 Task: Find connections with filter location Jingmen with filter topic #trainer with filter profile language French with filter current company 360 Market Updates with filter school North Maharashtra University, Jalgaon with filter industry Utilities with filter service category Marketing with filter keywords title Video Editor
Action: Mouse moved to (495, 68)
Screenshot: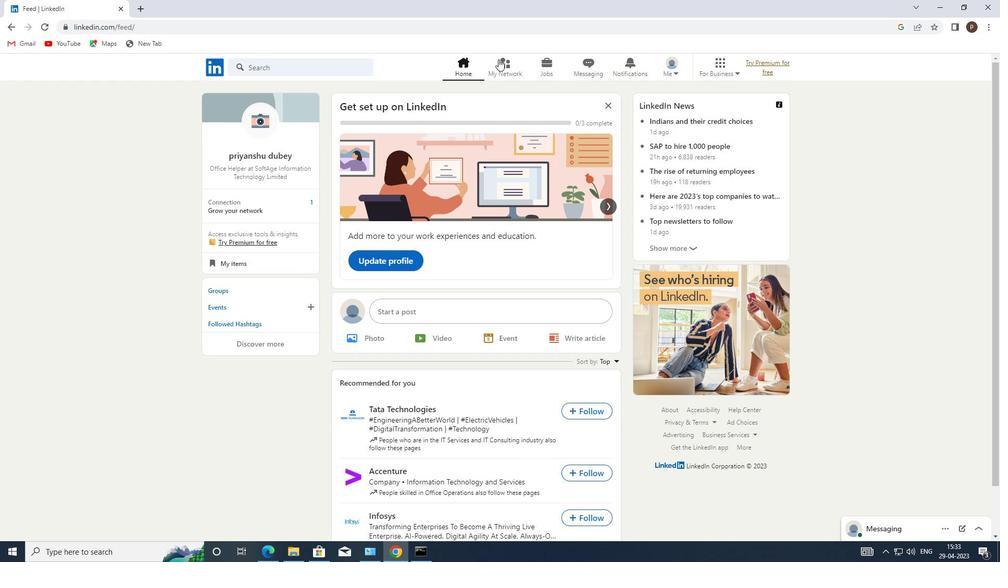 
Action: Mouse pressed left at (495, 68)
Screenshot: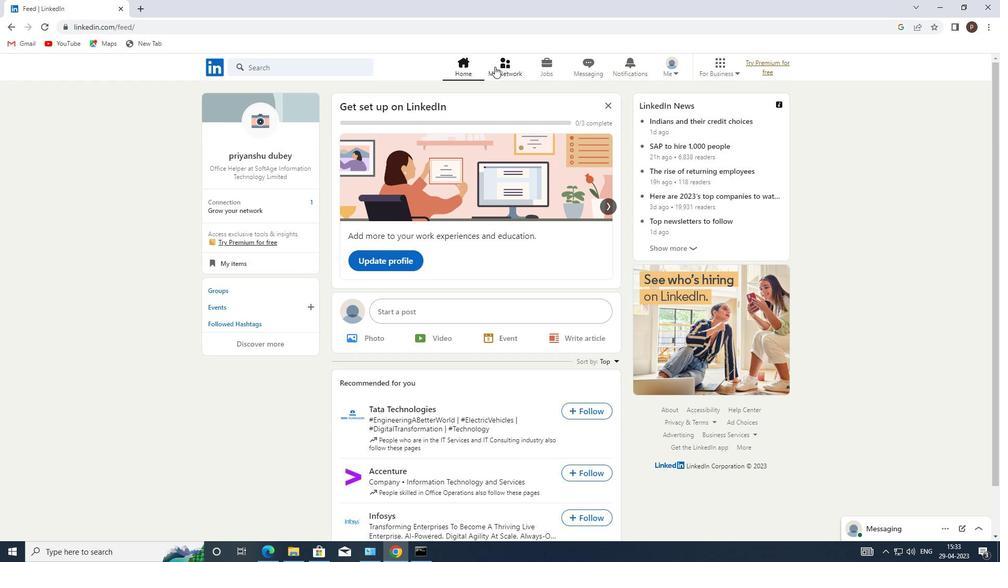 
Action: Mouse moved to (301, 125)
Screenshot: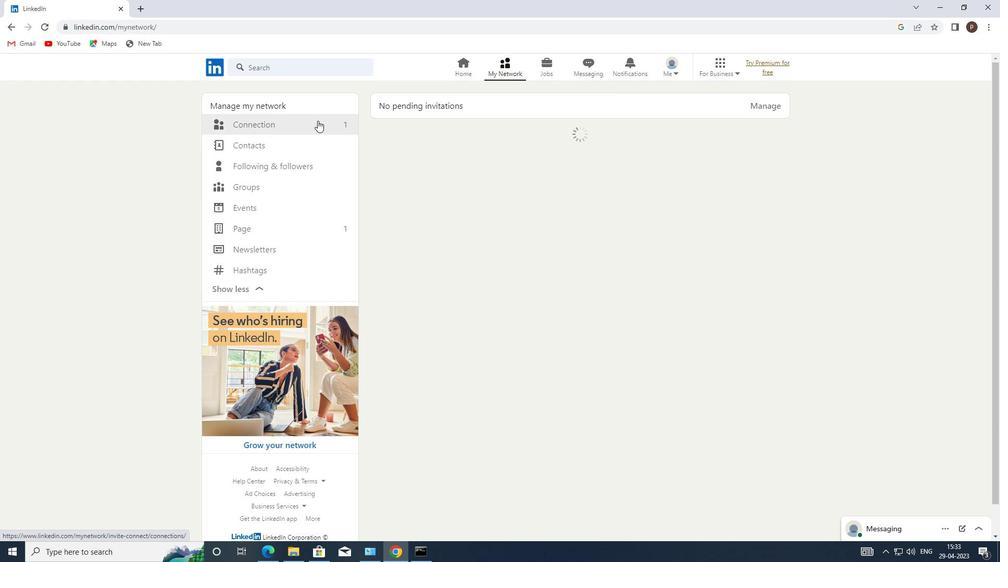 
Action: Mouse pressed left at (301, 125)
Screenshot: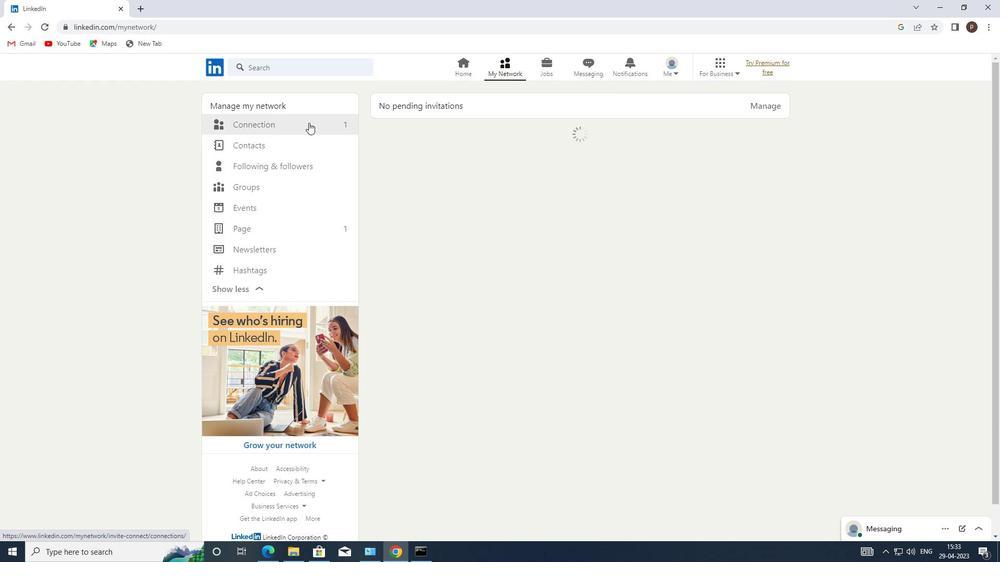 
Action: Mouse moved to (569, 126)
Screenshot: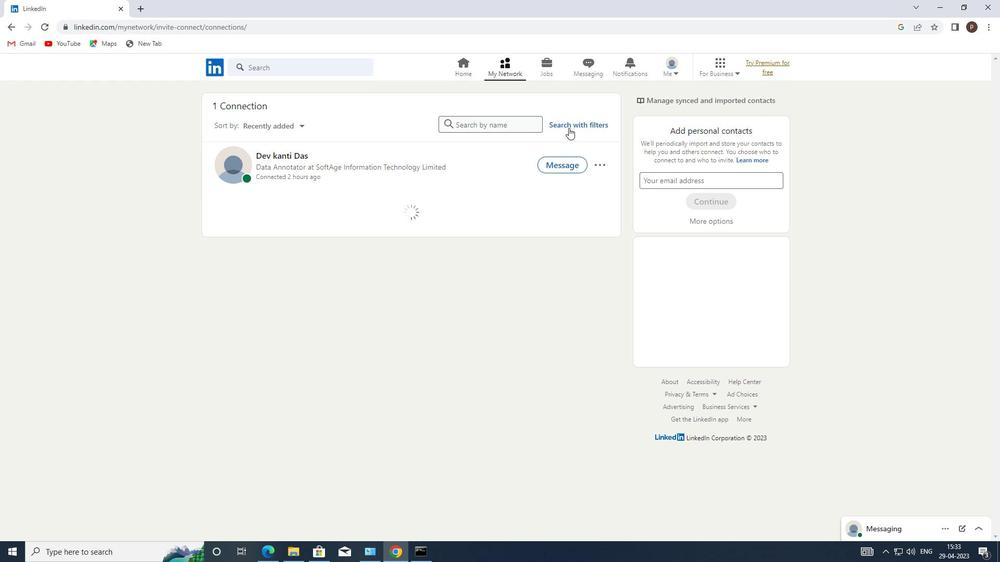 
Action: Mouse pressed left at (569, 126)
Screenshot: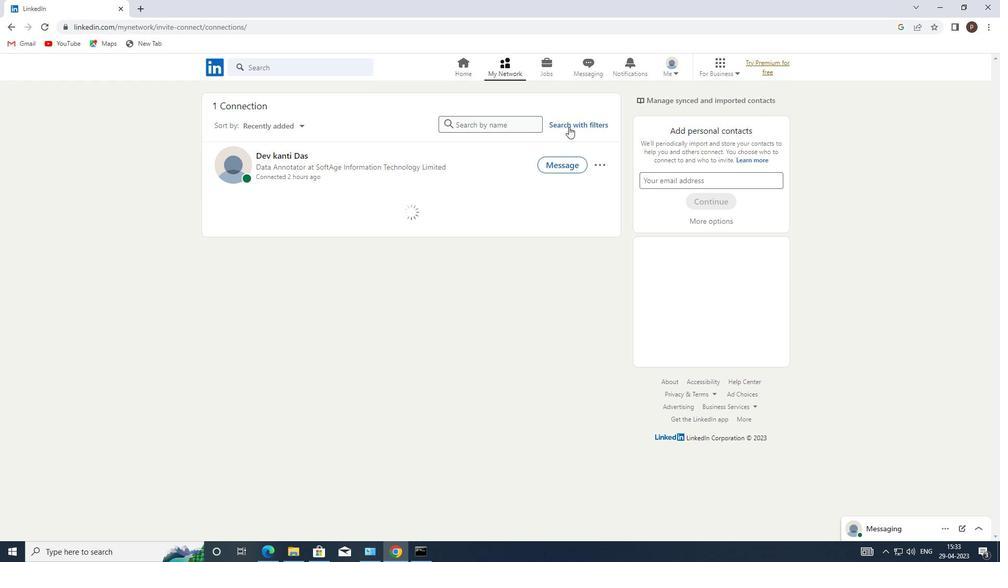 
Action: Mouse moved to (537, 97)
Screenshot: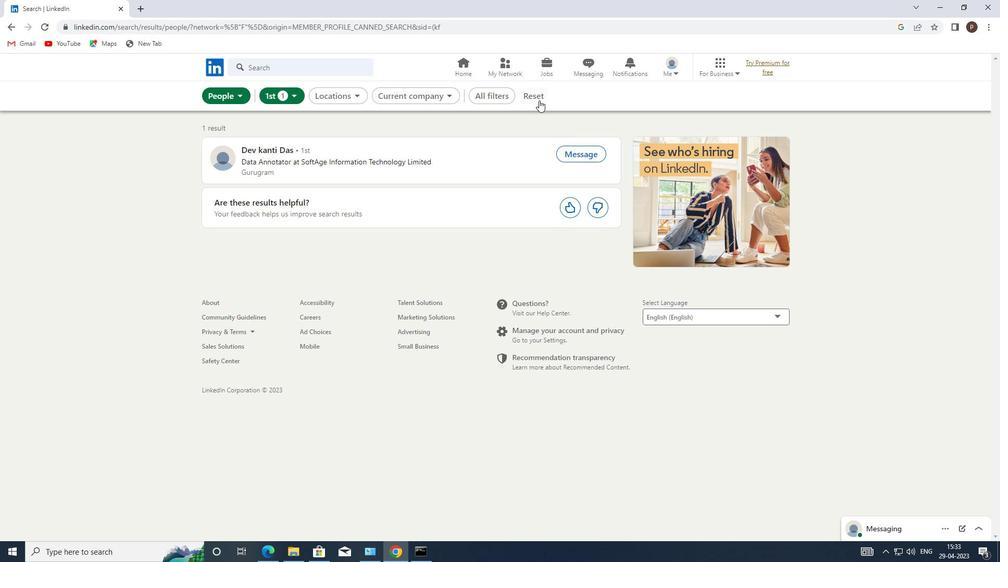 
Action: Mouse pressed left at (537, 97)
Screenshot: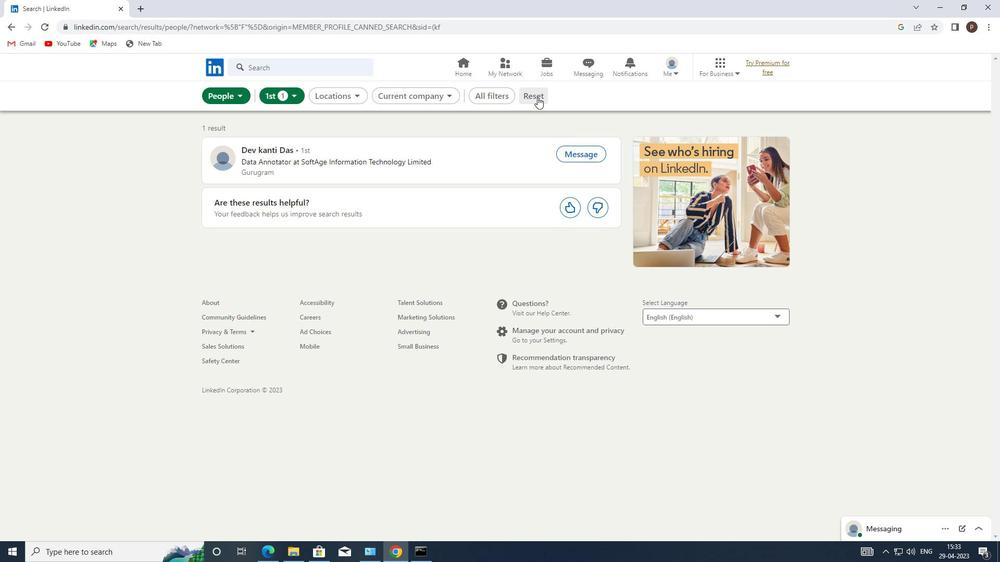 
Action: Mouse moved to (528, 95)
Screenshot: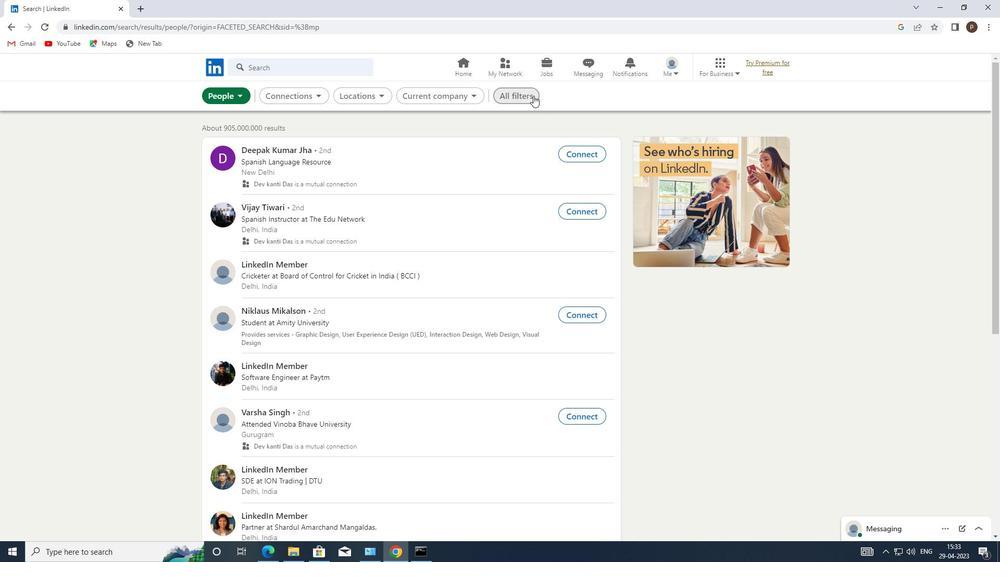 
Action: Mouse pressed left at (528, 95)
Screenshot: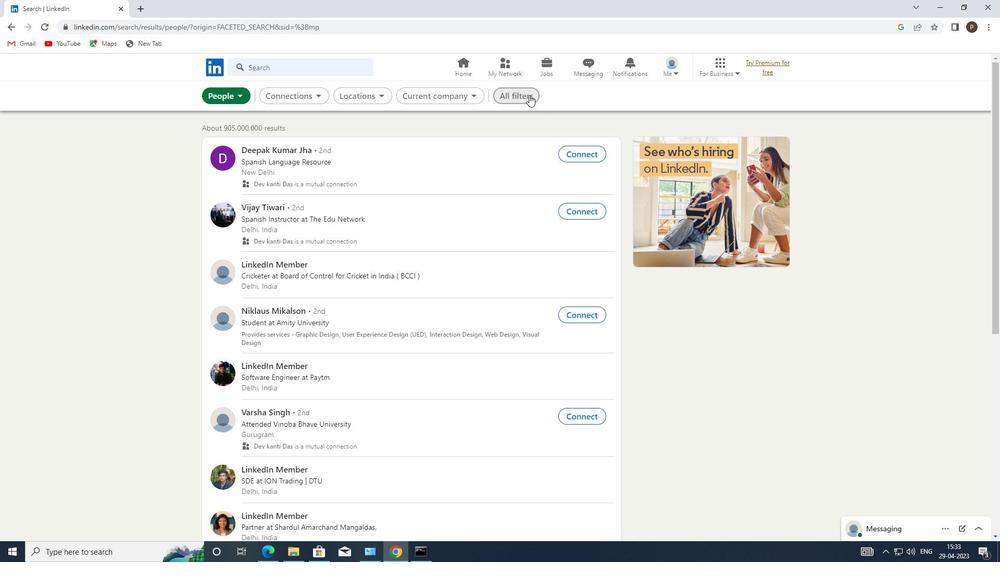 
Action: Mouse moved to (800, 306)
Screenshot: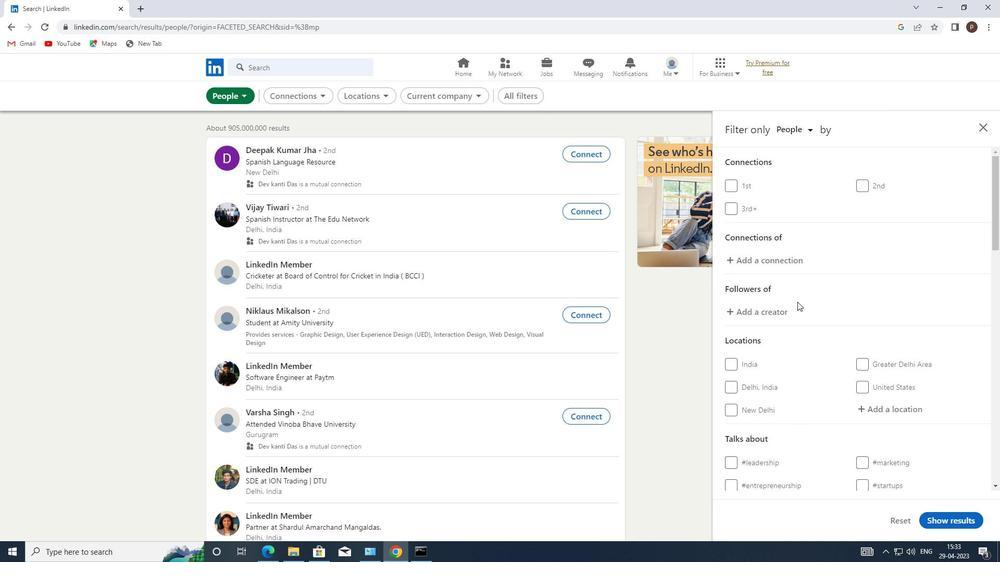 
Action: Mouse scrolled (800, 305) with delta (0, 0)
Screenshot: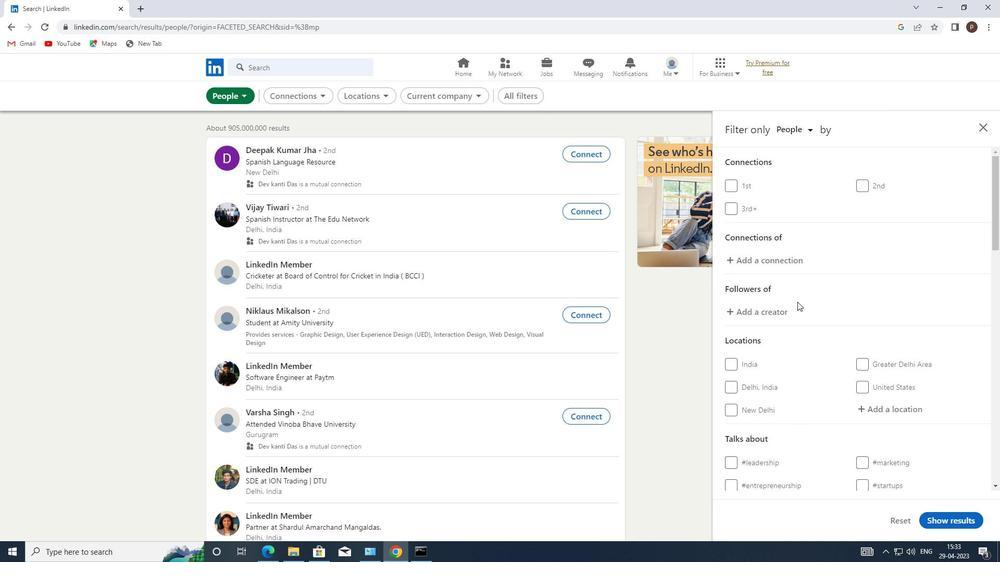 
Action: Mouse scrolled (800, 305) with delta (0, 0)
Screenshot: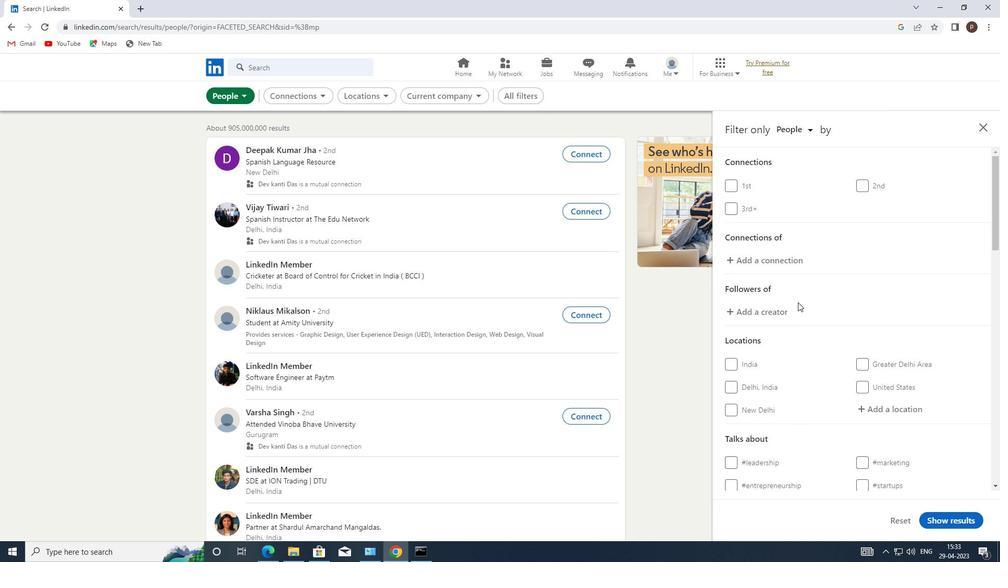 
Action: Mouse moved to (877, 305)
Screenshot: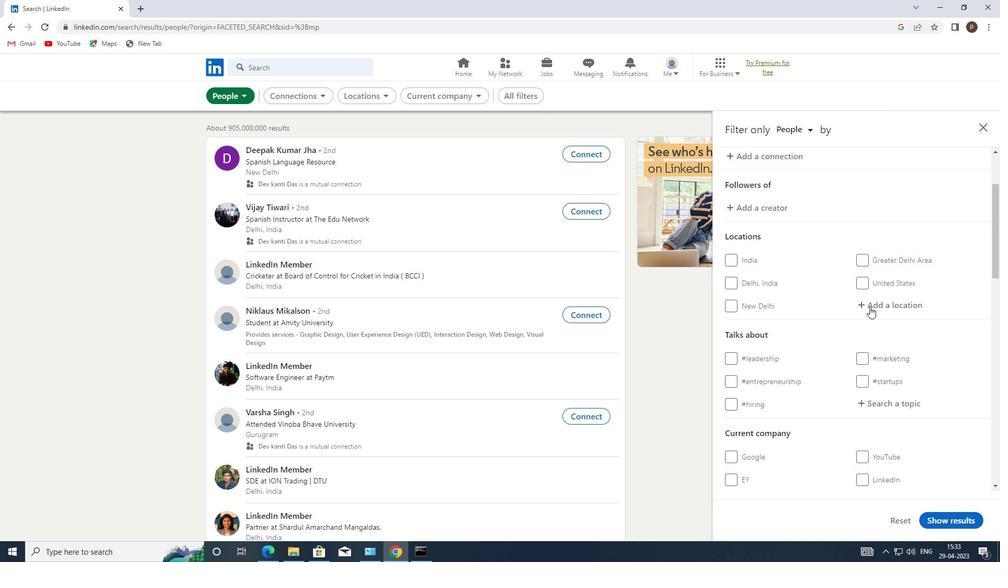 
Action: Mouse pressed left at (877, 305)
Screenshot: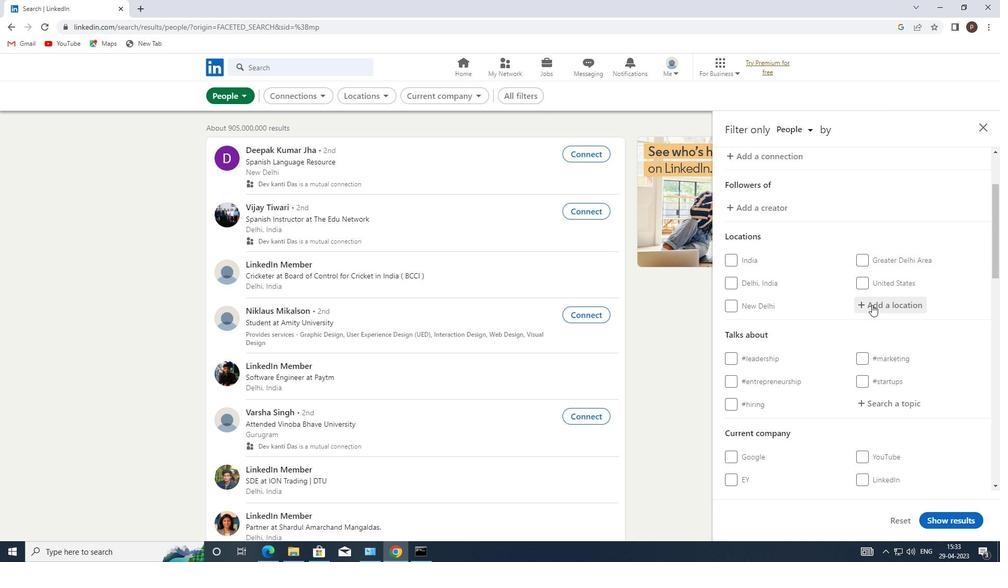 
Action: Key pressed j<Key.caps_lock>ingmen
Screenshot: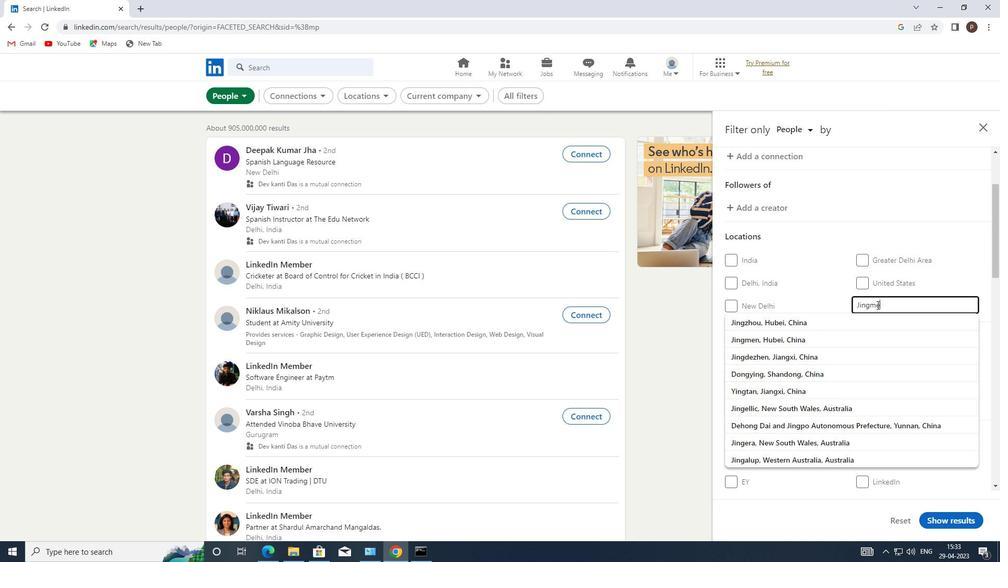 
Action: Mouse moved to (797, 322)
Screenshot: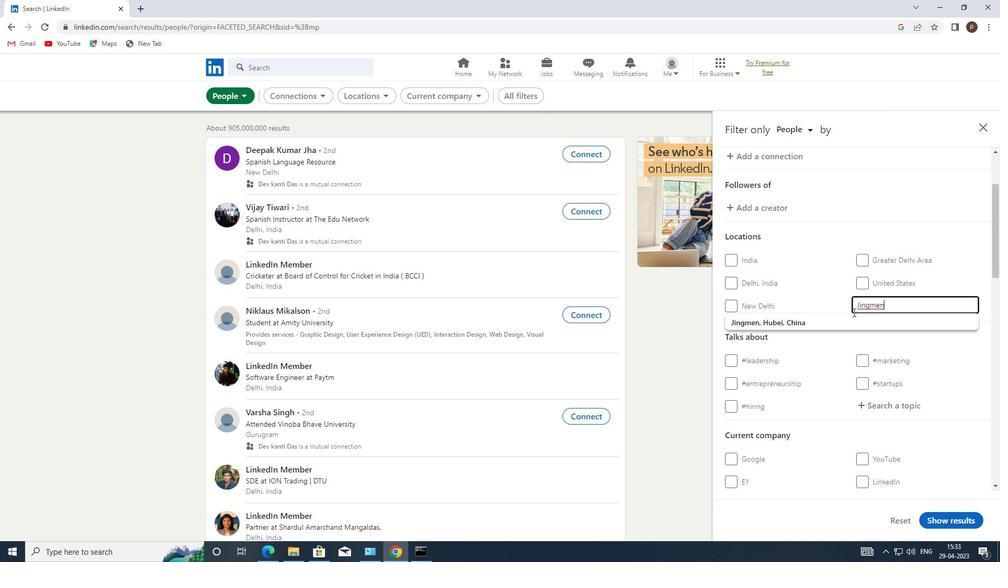 
Action: Mouse pressed left at (797, 322)
Screenshot: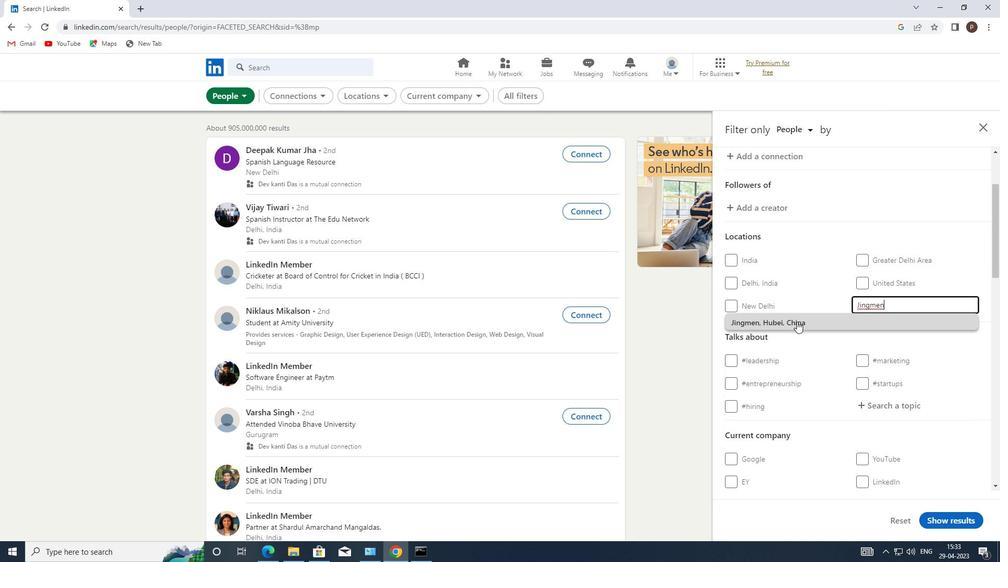 
Action: Mouse moved to (875, 396)
Screenshot: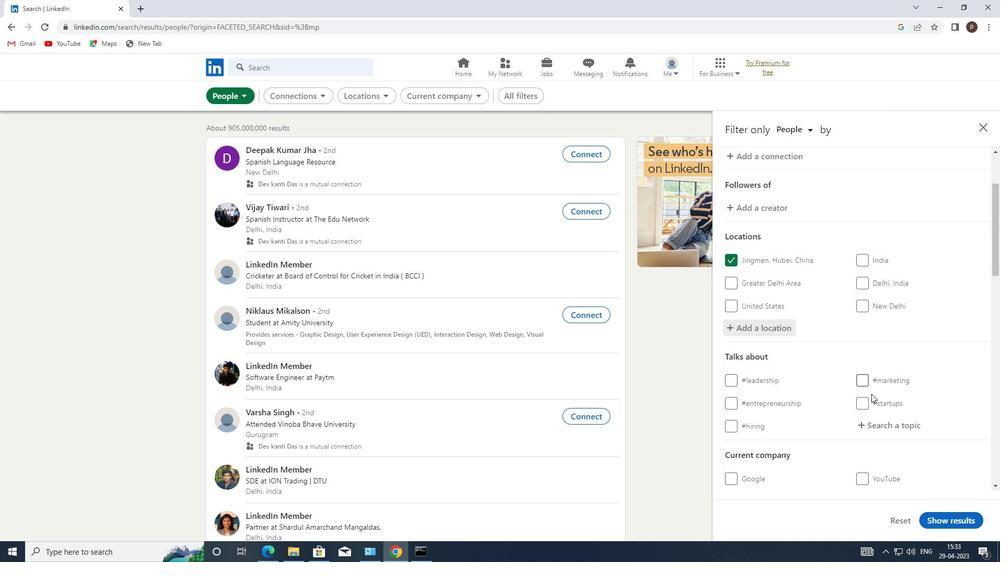 
Action: Mouse scrolled (875, 396) with delta (0, 0)
Screenshot: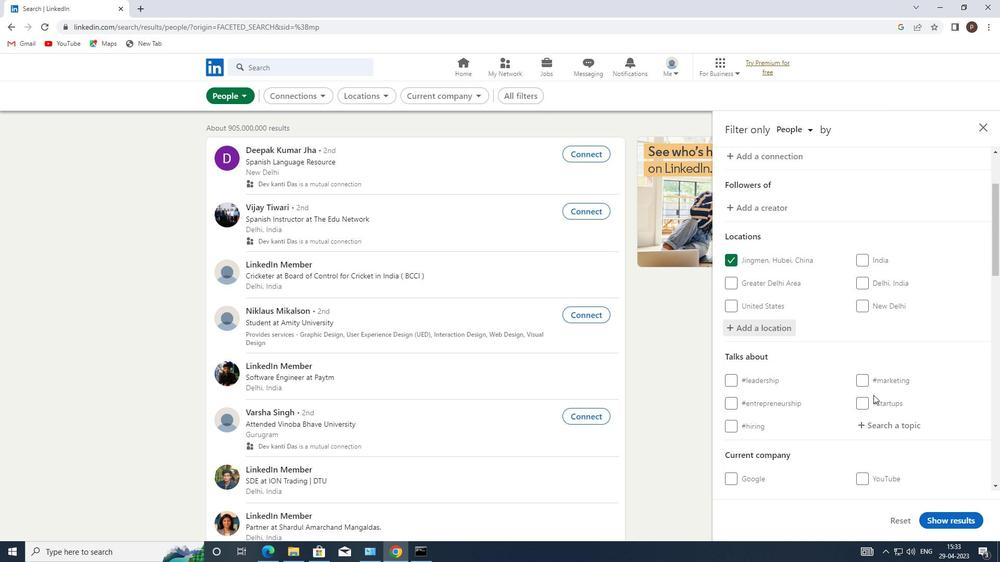 
Action: Mouse moved to (869, 377)
Screenshot: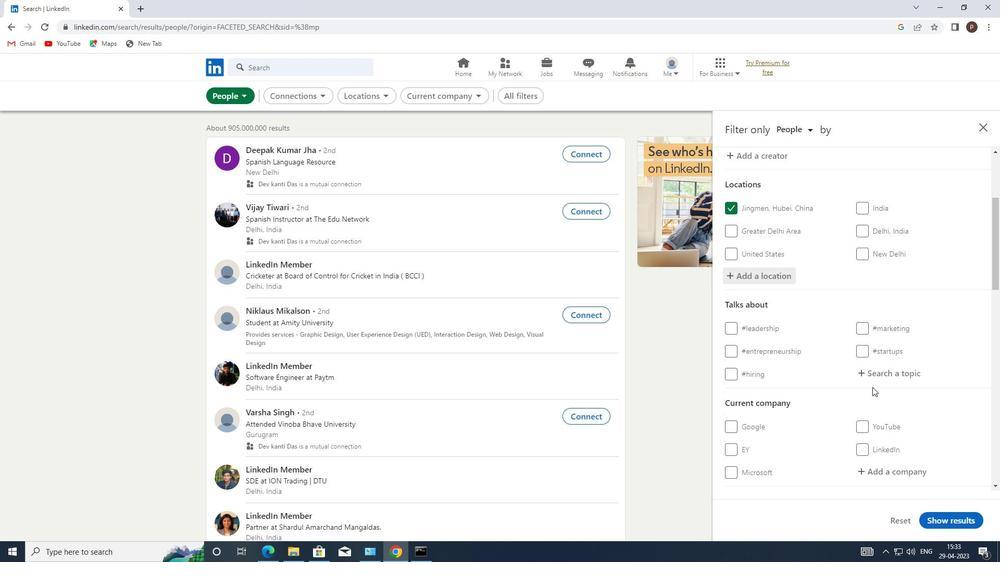 
Action: Mouse pressed left at (869, 377)
Screenshot: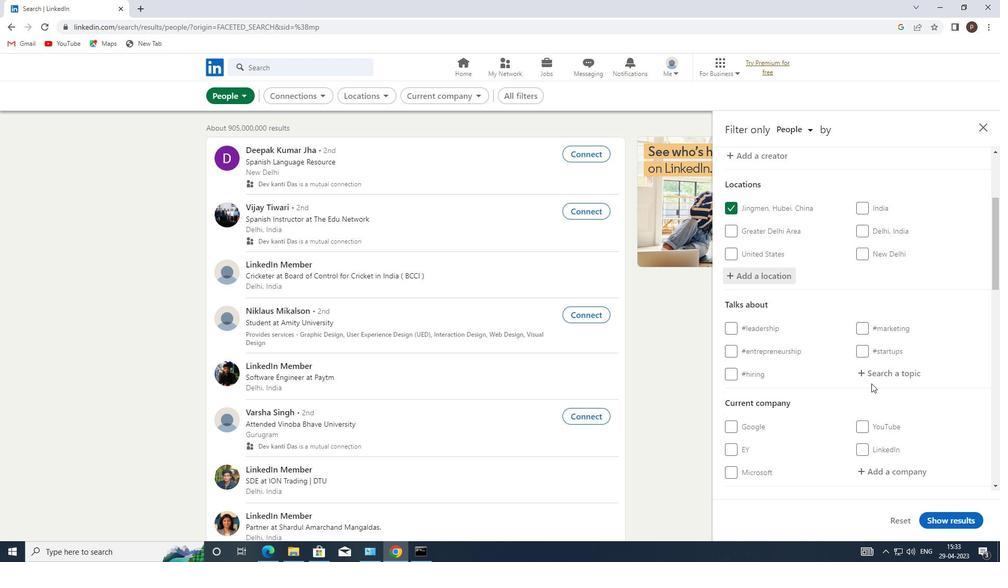 
Action: Key pressed <Key.shift>#TRAINER<Key.space>
Screenshot: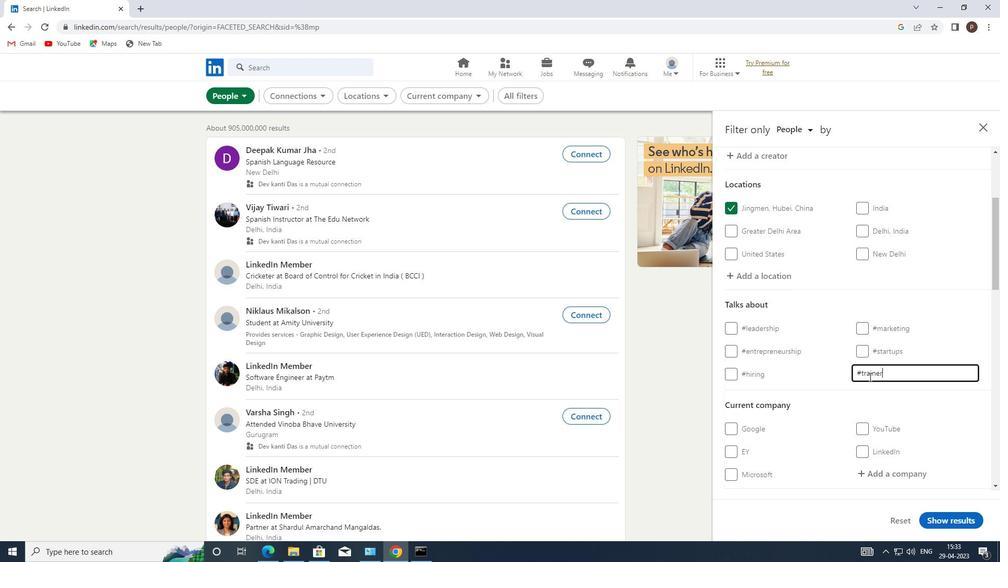 
Action: Mouse moved to (832, 389)
Screenshot: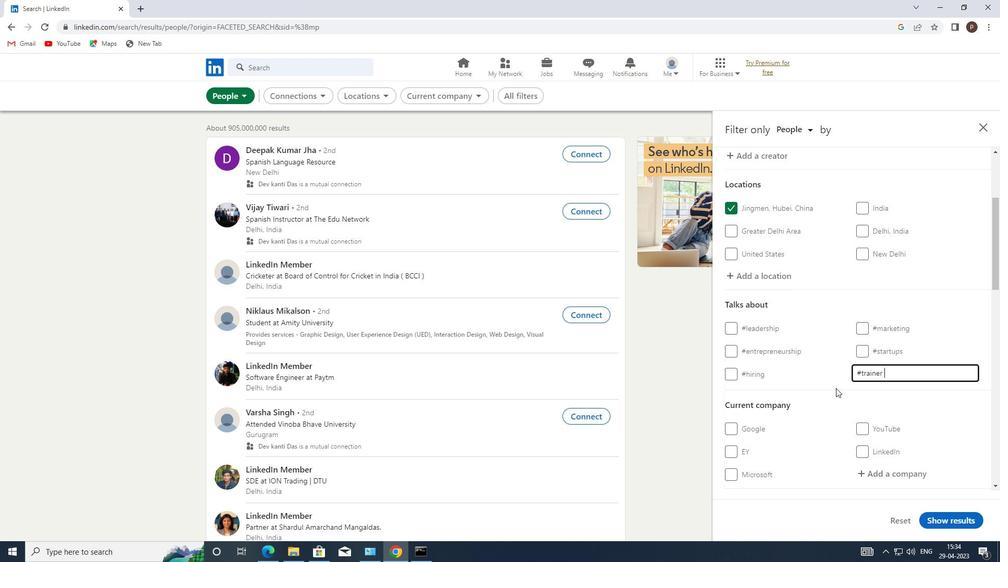 
Action: Mouse scrolled (832, 388) with delta (0, 0)
Screenshot: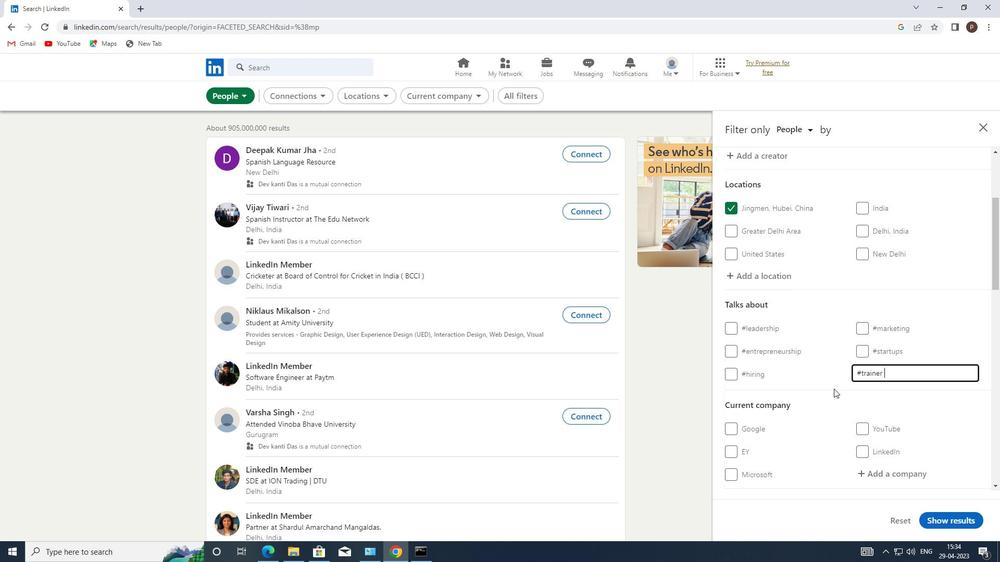 
Action: Mouse scrolled (832, 388) with delta (0, 0)
Screenshot: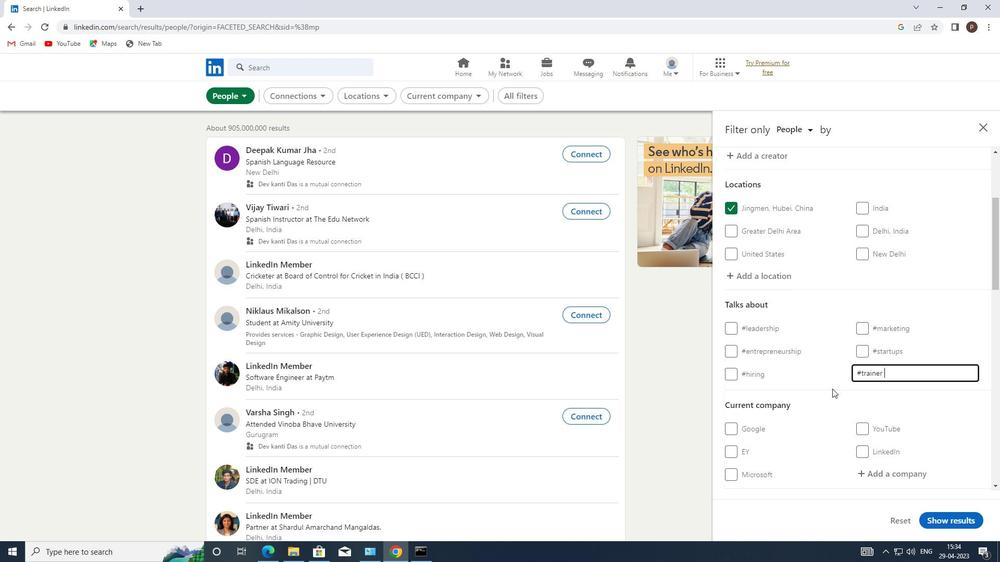 
Action: Mouse scrolled (832, 388) with delta (0, 0)
Screenshot: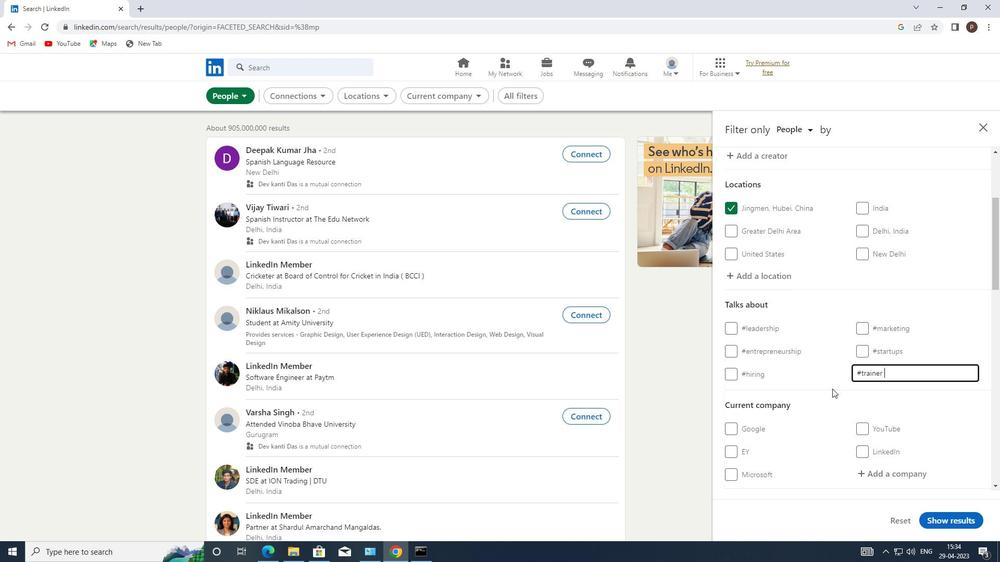 
Action: Mouse scrolled (832, 388) with delta (0, 0)
Screenshot: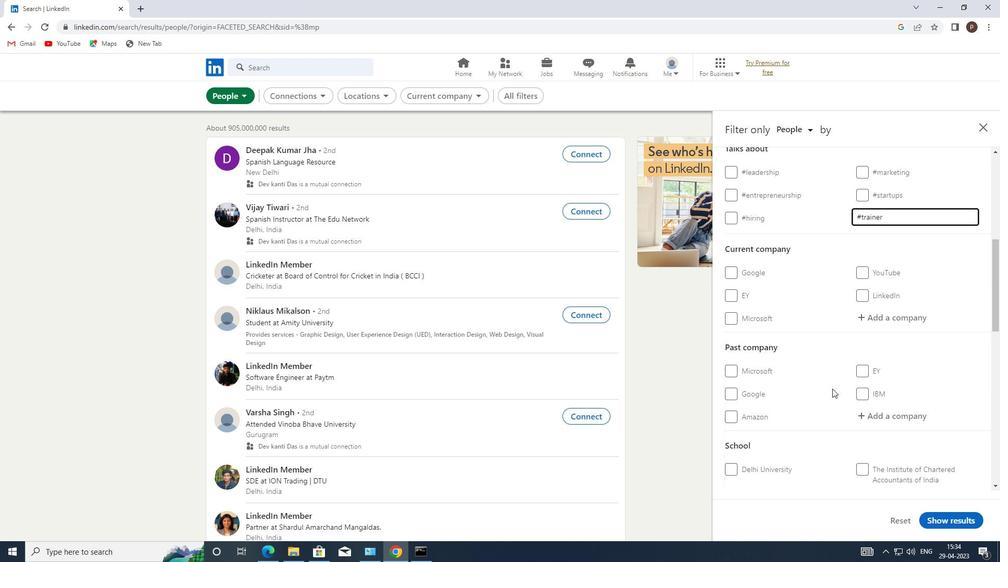 
Action: Mouse scrolled (832, 388) with delta (0, 0)
Screenshot: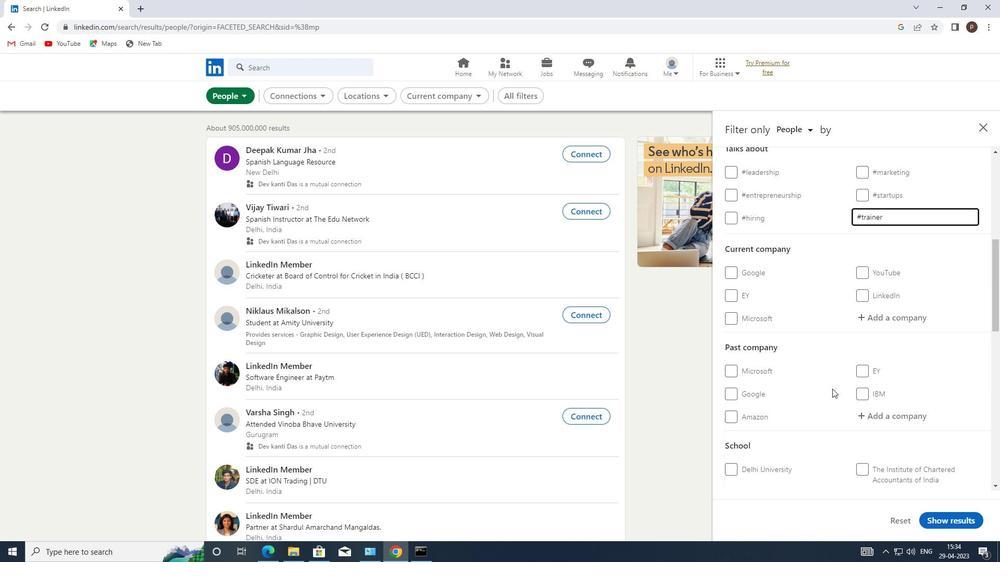 
Action: Mouse scrolled (832, 388) with delta (0, 0)
Screenshot: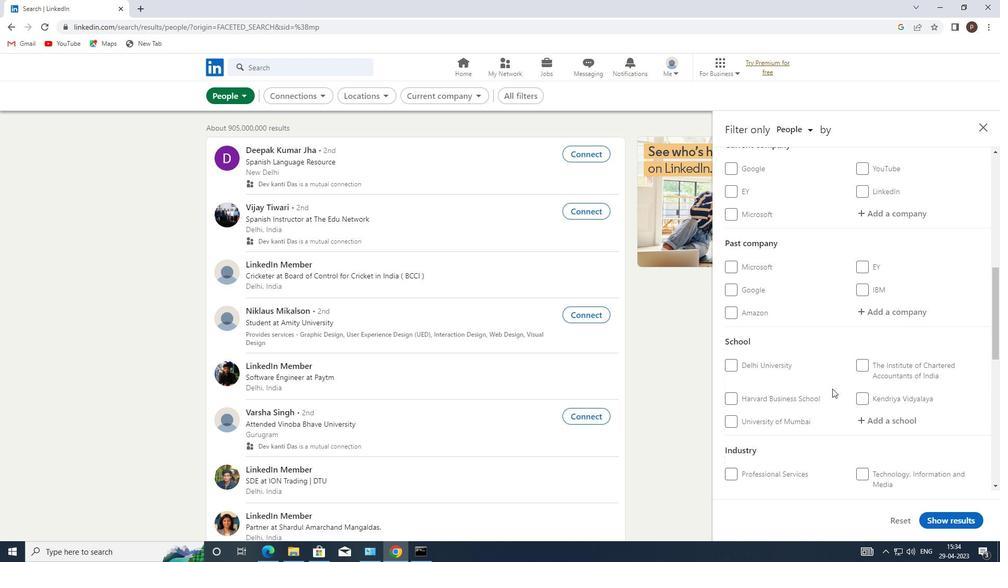 
Action: Mouse scrolled (832, 388) with delta (0, 0)
Screenshot: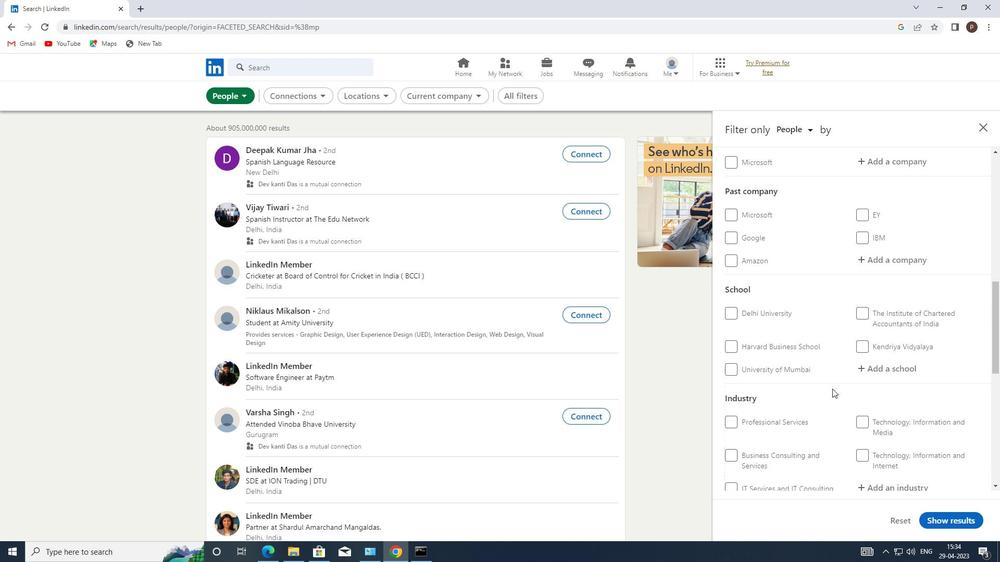 
Action: Mouse scrolled (832, 388) with delta (0, 0)
Screenshot: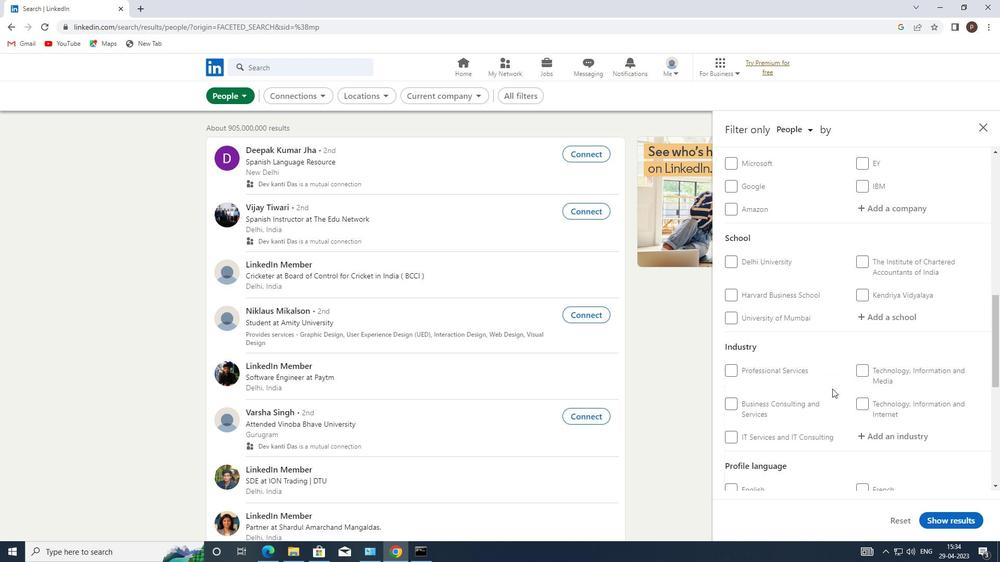 
Action: Mouse scrolled (832, 388) with delta (0, 0)
Screenshot: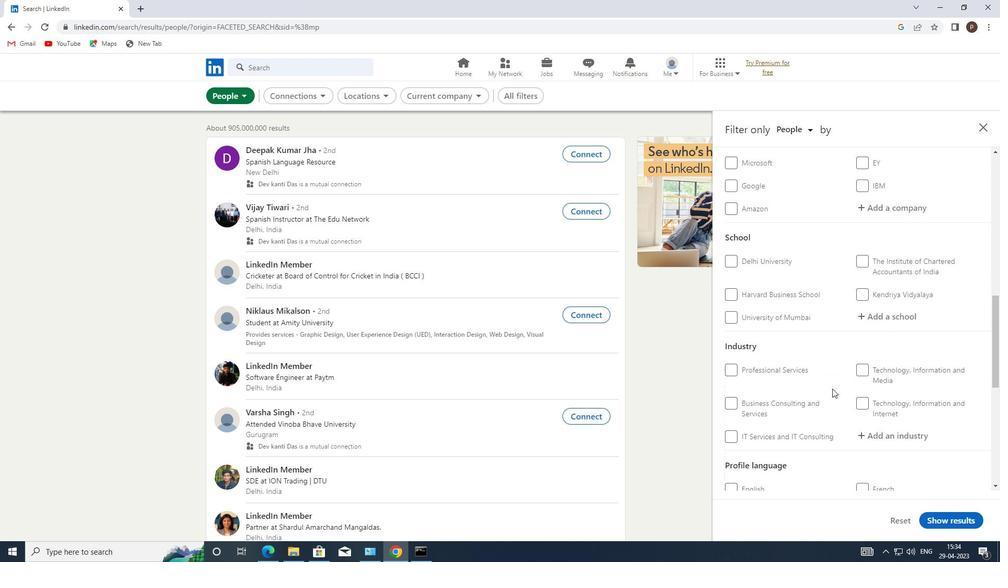 
Action: Mouse moved to (868, 383)
Screenshot: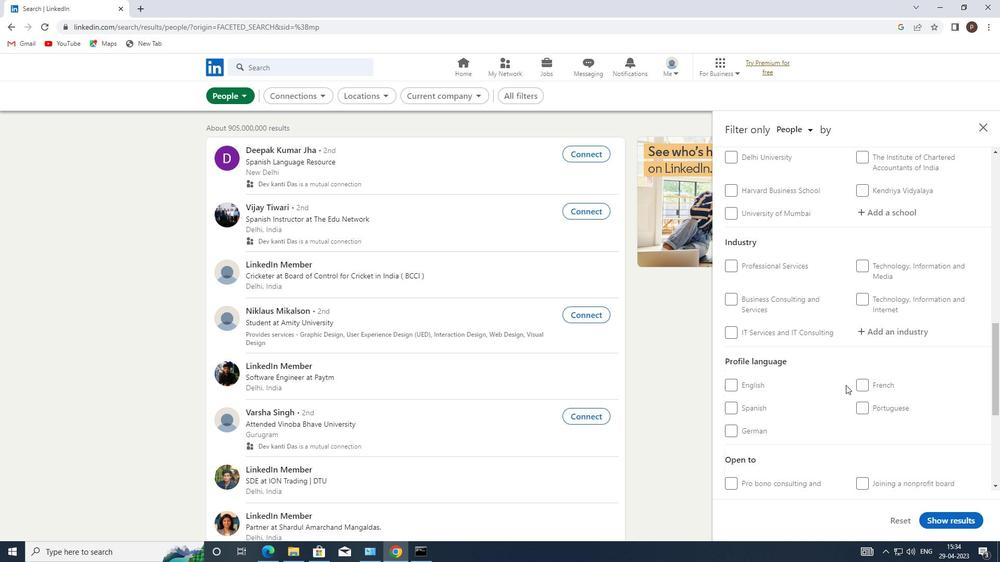 
Action: Mouse pressed left at (868, 383)
Screenshot: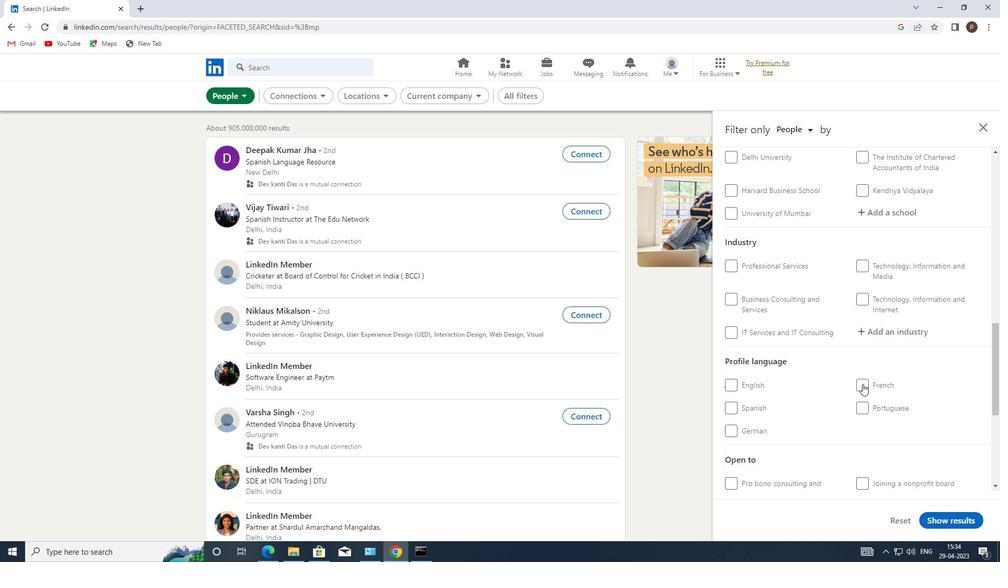 
Action: Mouse moved to (840, 354)
Screenshot: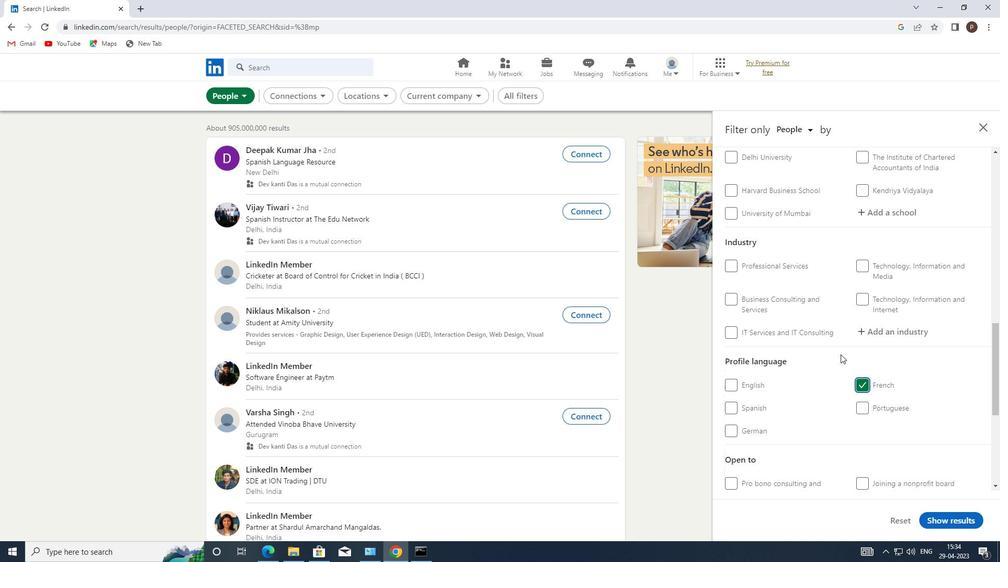 
Action: Mouse scrolled (840, 355) with delta (0, 0)
Screenshot: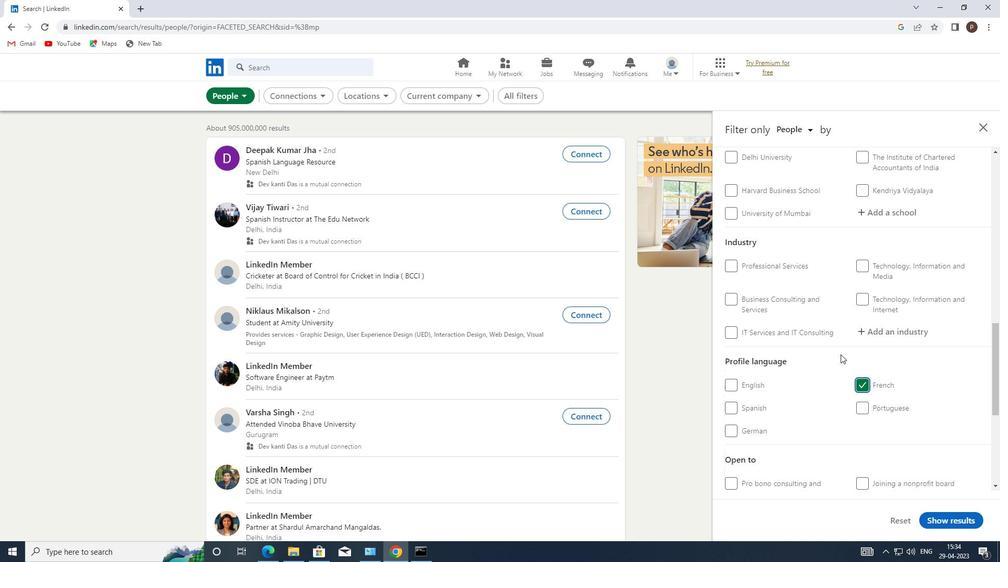 
Action: Mouse scrolled (840, 355) with delta (0, 0)
Screenshot: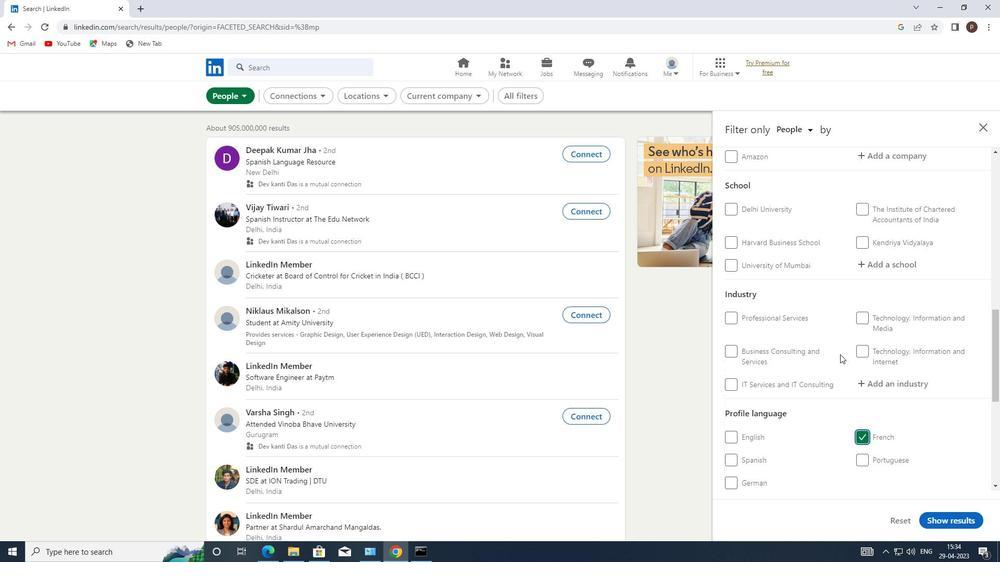
Action: Mouse scrolled (840, 355) with delta (0, 0)
Screenshot: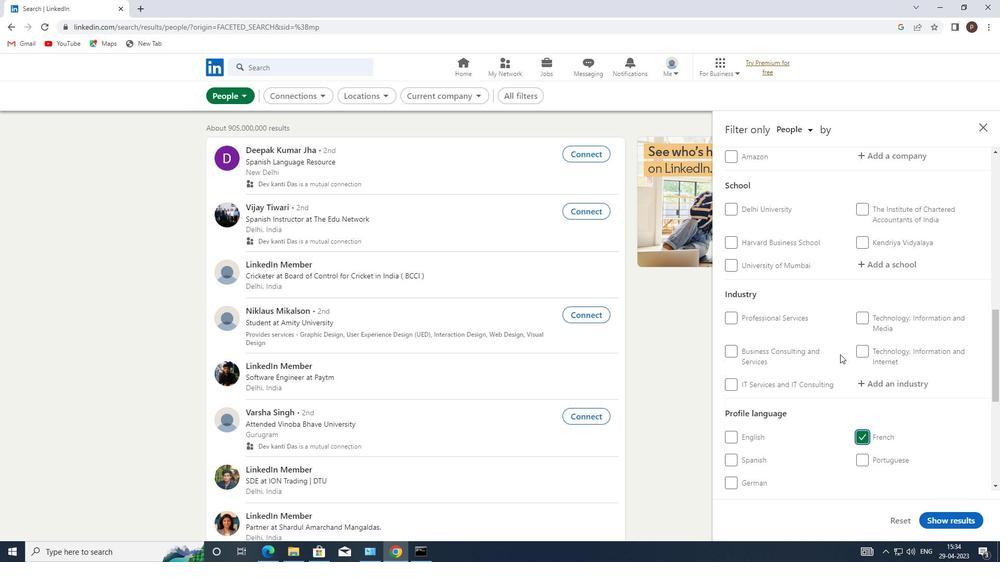 
Action: Mouse scrolled (840, 355) with delta (0, 0)
Screenshot: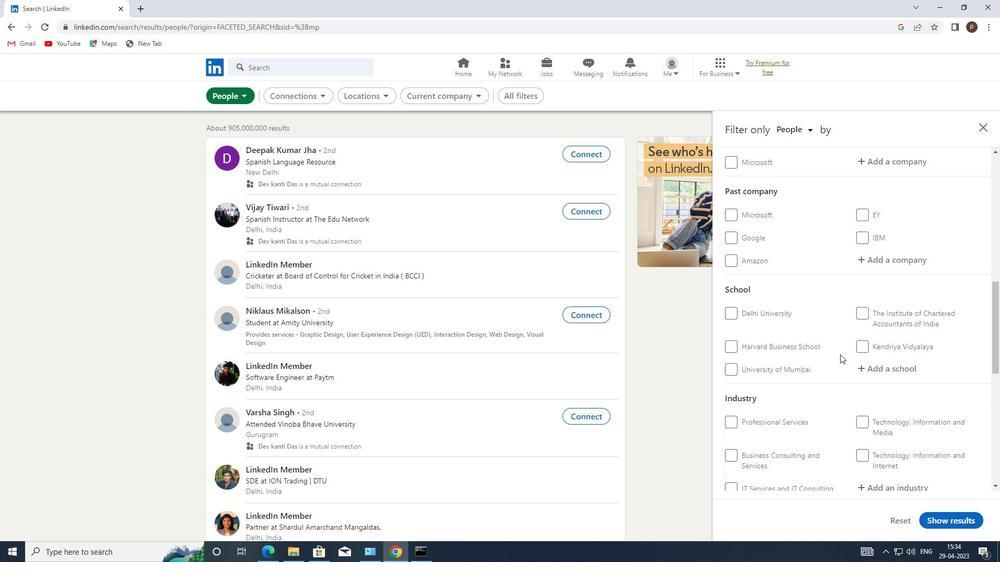 
Action: Mouse scrolled (840, 355) with delta (0, 0)
Screenshot: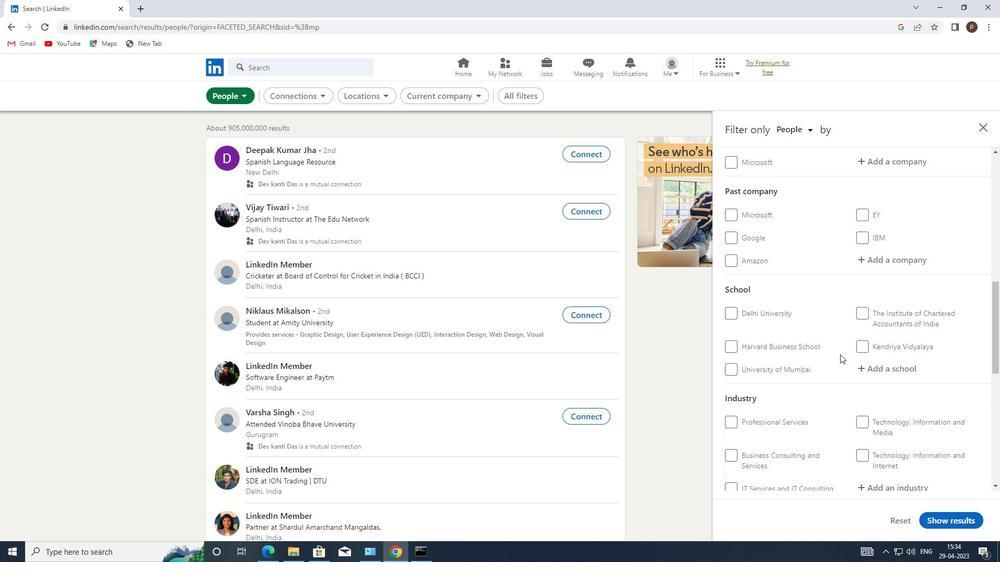 
Action: Mouse moved to (881, 269)
Screenshot: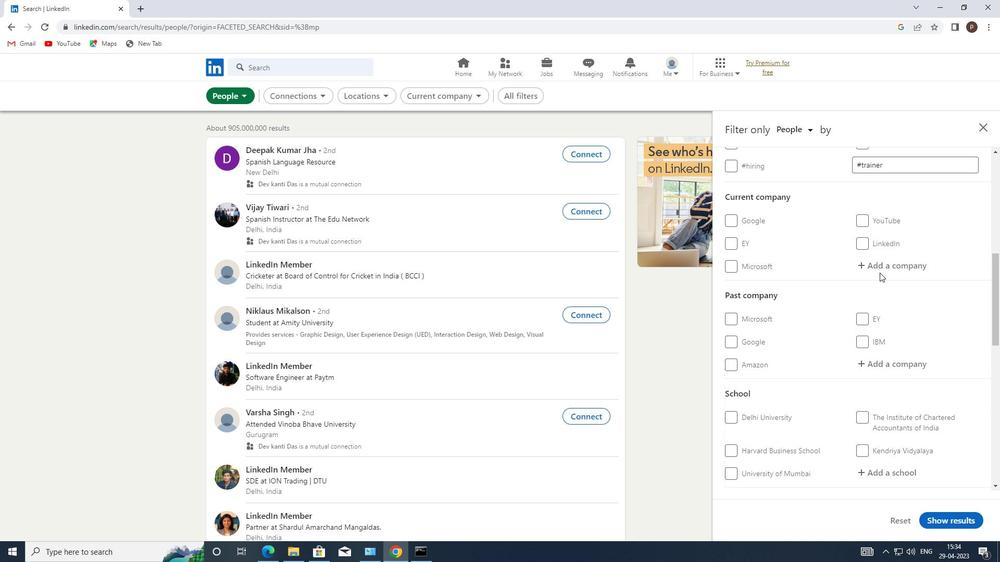 
Action: Mouse pressed left at (881, 269)
Screenshot: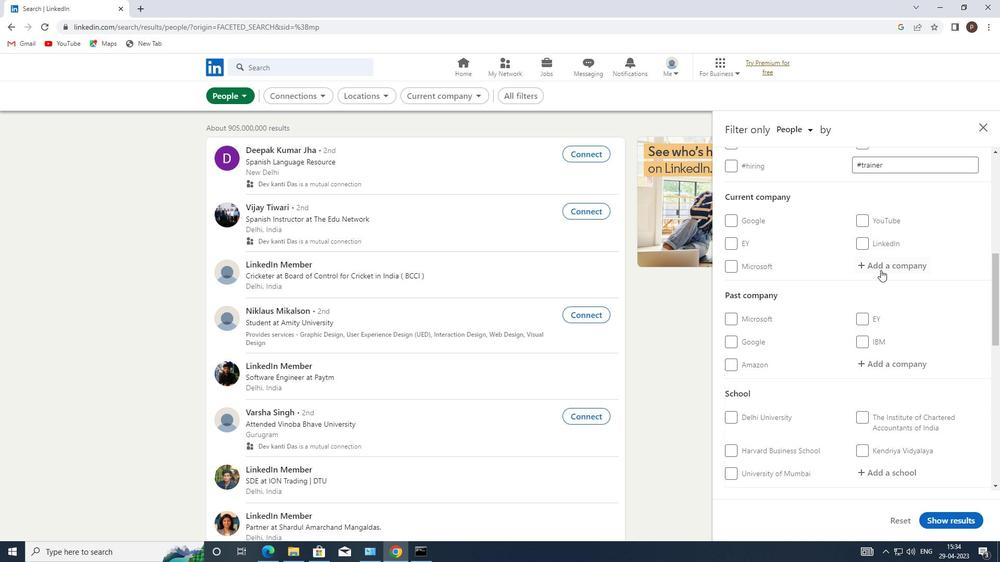 
Action: Key pressed 360<Key.space>M<Key.caps_lock><Key.caps_lock>ARKET<Key.space>UPDATES
Screenshot: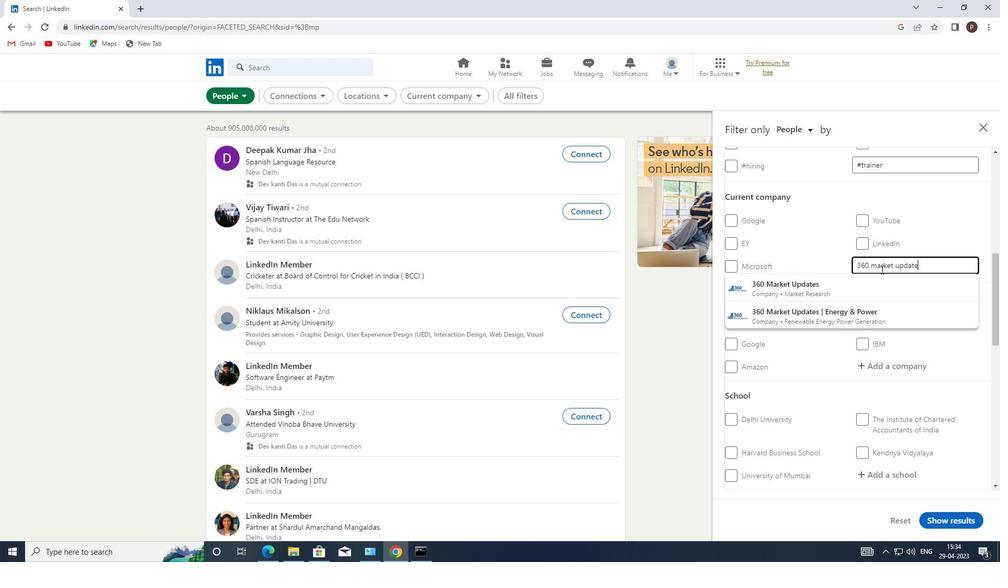 
Action: Mouse moved to (855, 290)
Screenshot: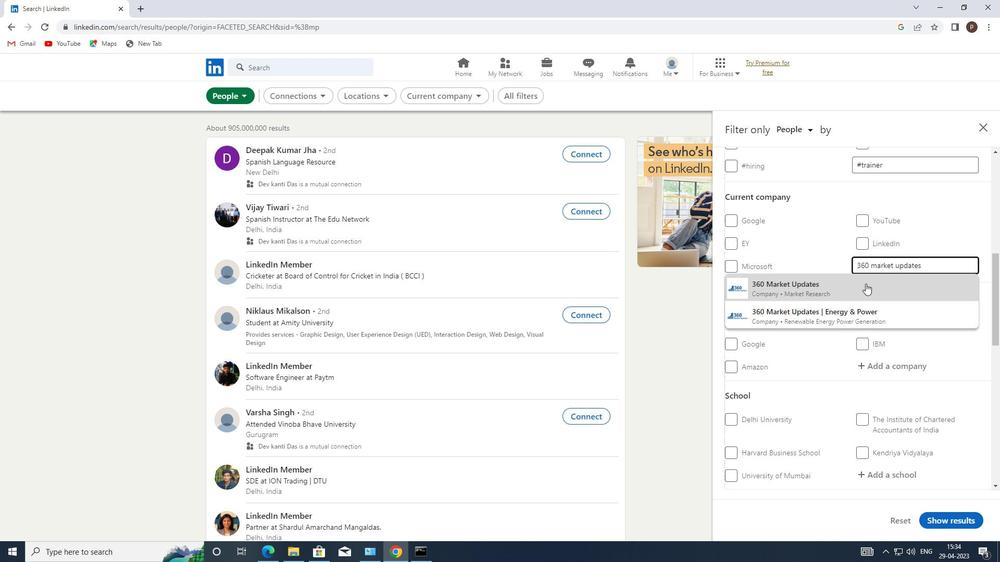 
Action: Mouse pressed left at (855, 290)
Screenshot: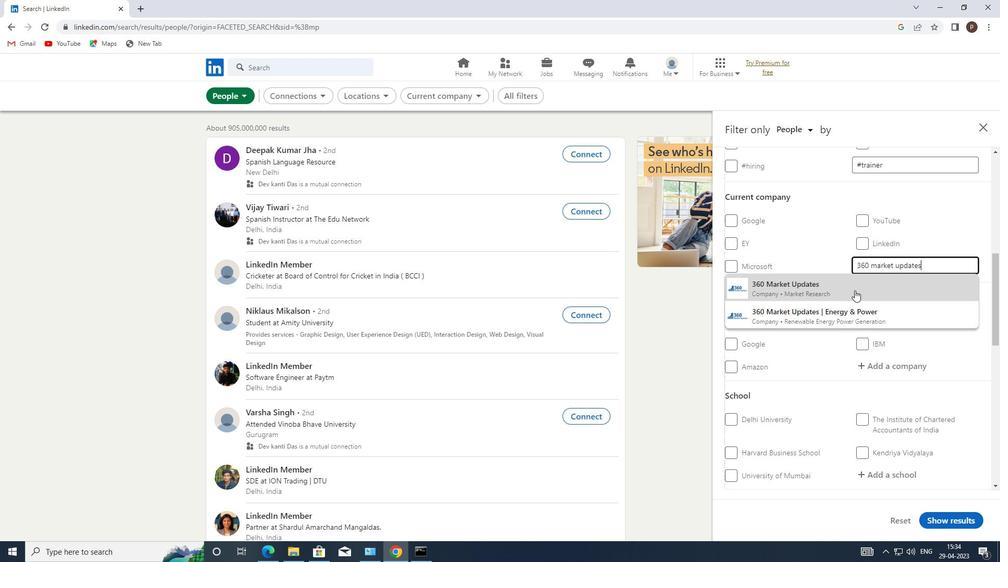 
Action: Mouse moved to (826, 279)
Screenshot: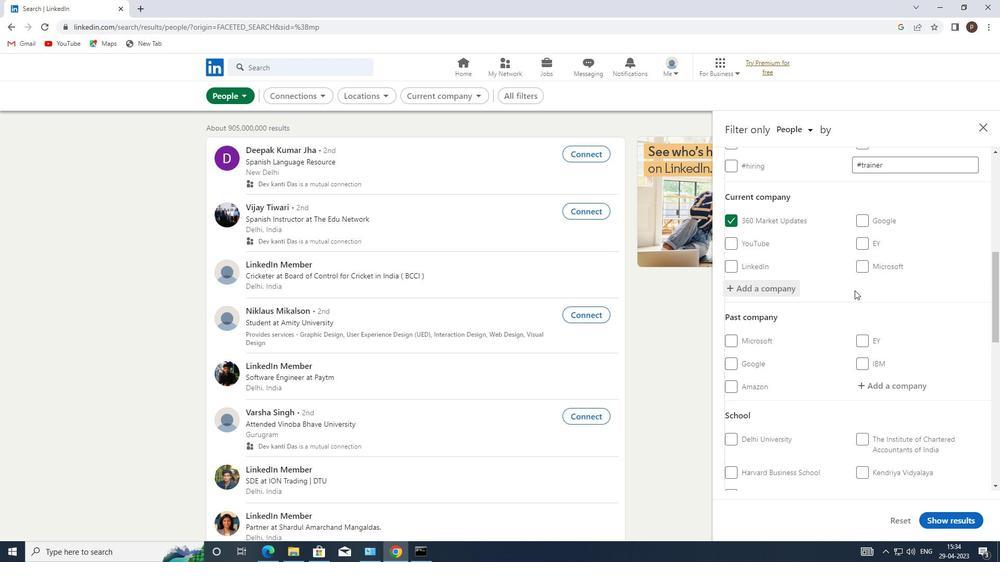 
Action: Mouse scrolled (826, 279) with delta (0, 0)
Screenshot: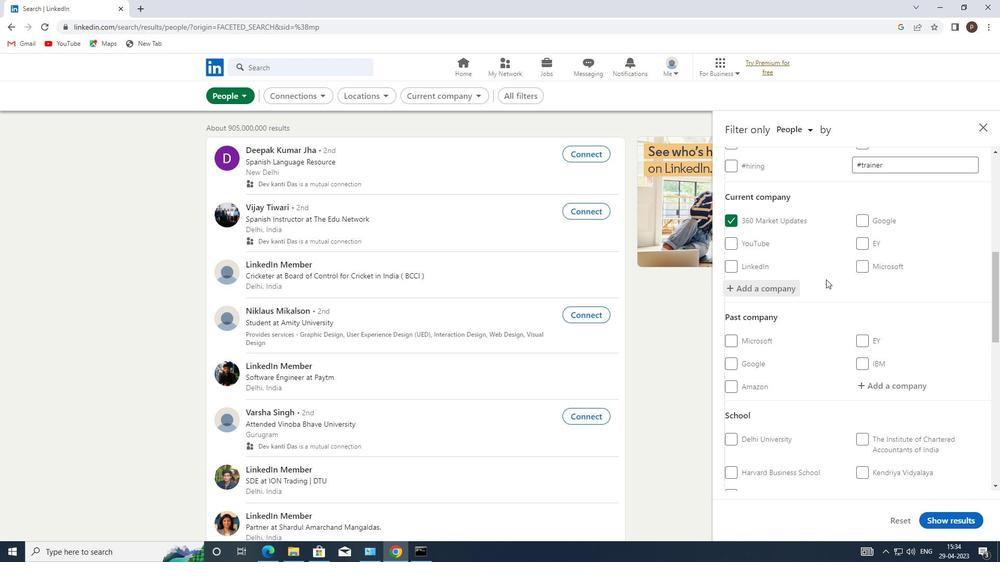 
Action: Mouse scrolled (826, 279) with delta (0, 0)
Screenshot: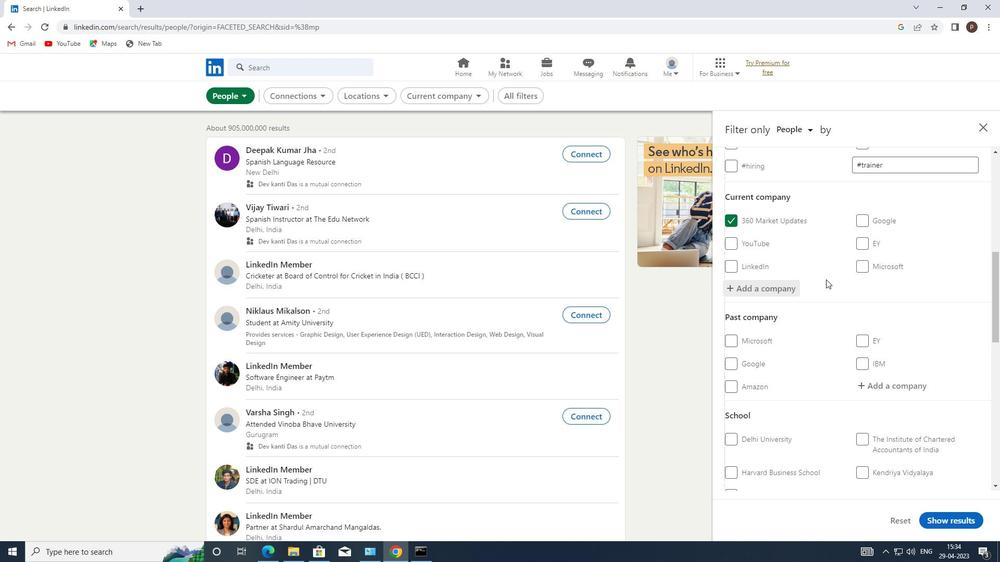 
Action: Mouse moved to (853, 277)
Screenshot: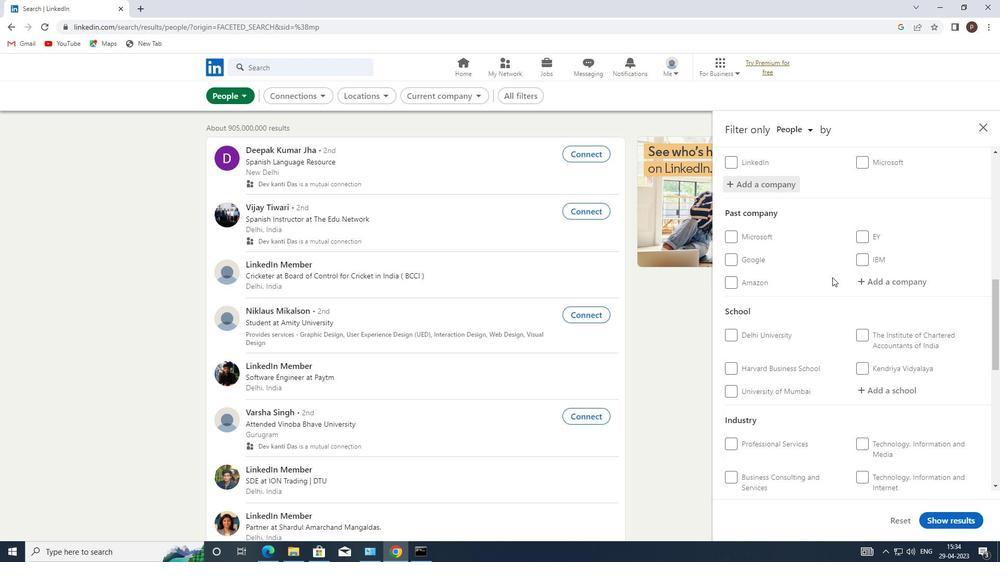 
Action: Mouse scrolled (853, 277) with delta (0, 0)
Screenshot: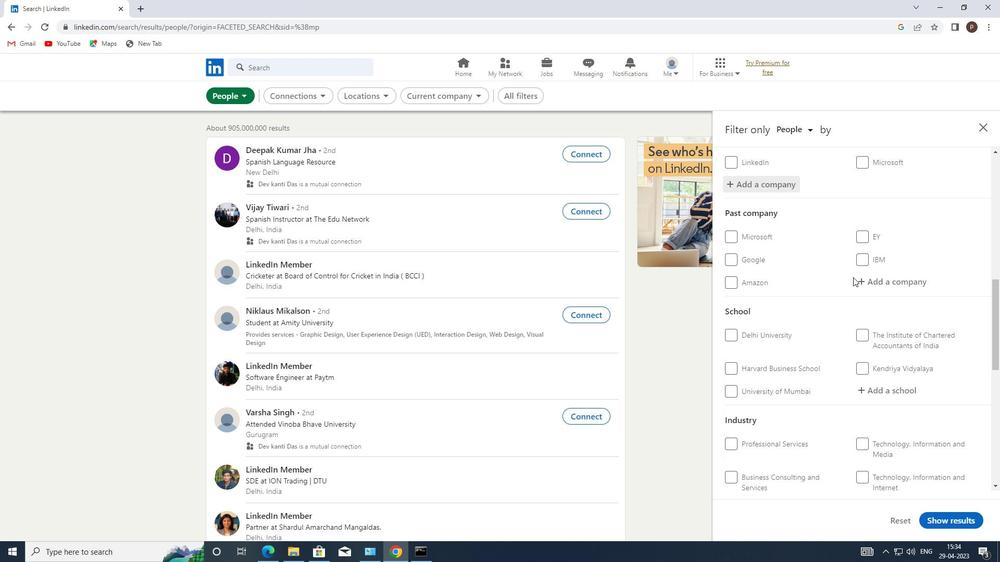 
Action: Mouse moved to (877, 335)
Screenshot: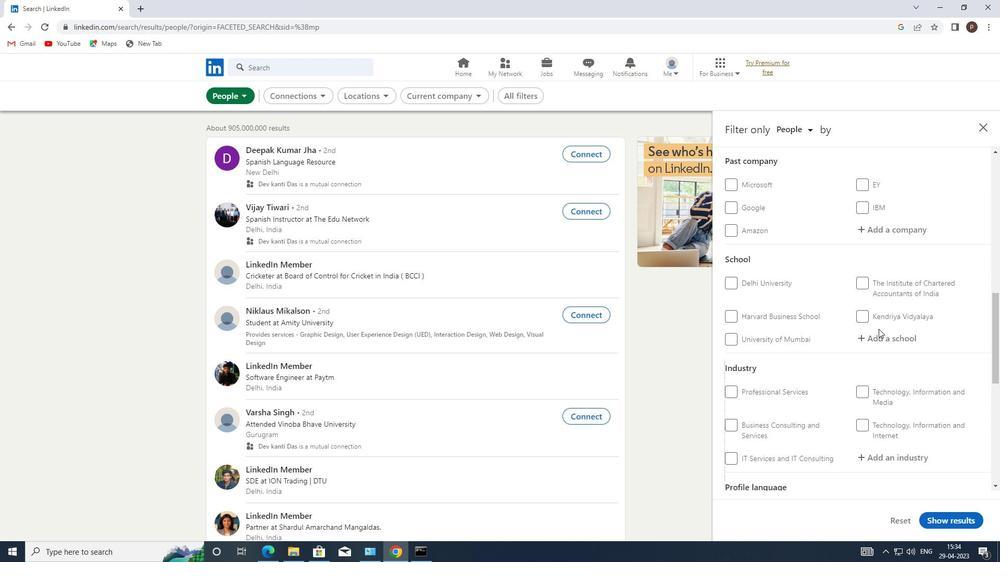 
Action: Mouse pressed left at (877, 335)
Screenshot: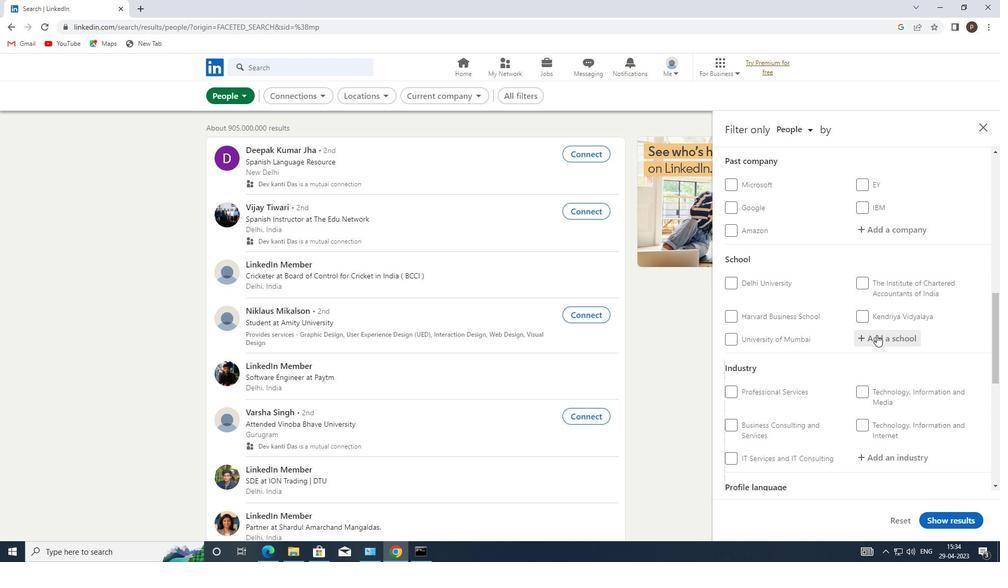 
Action: Mouse moved to (877, 335)
Screenshot: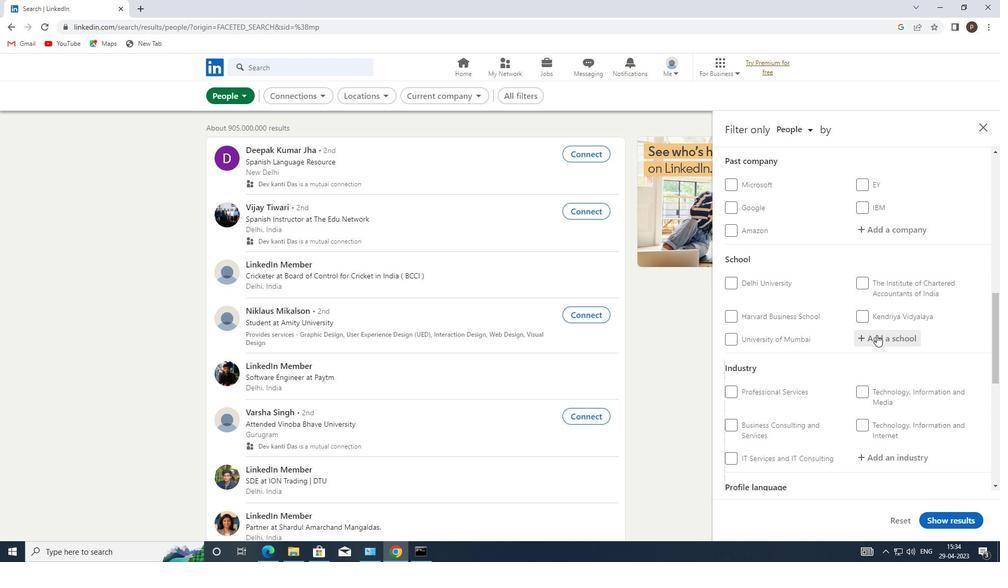 
Action: Mouse pressed left at (877, 335)
Screenshot: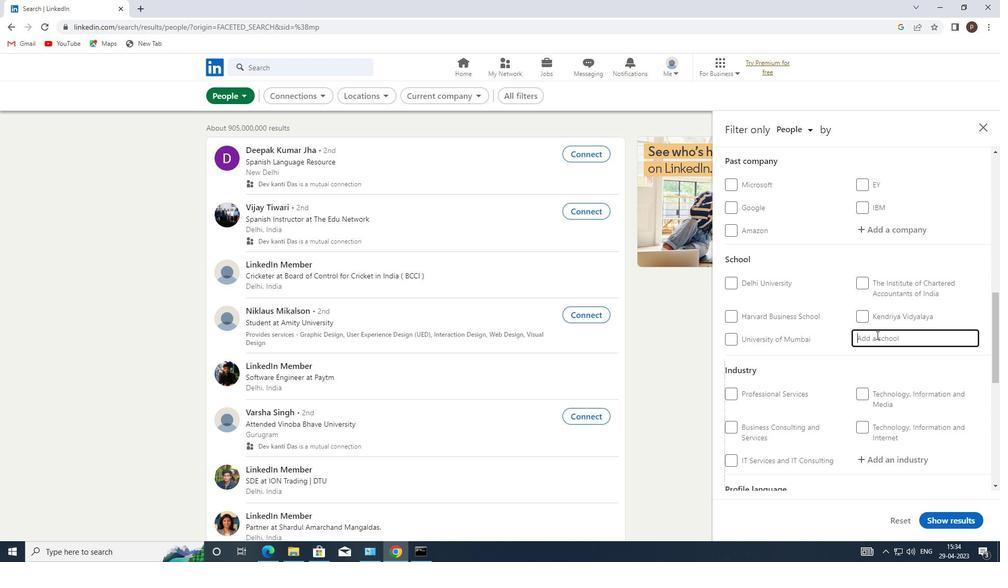 
Action: Key pressed <Key.caps_lock>N<Key.caps_lock>ORTH<Key.space><Key.caps_lock>M<Key.caps_lock>AHARASHTR
Screenshot: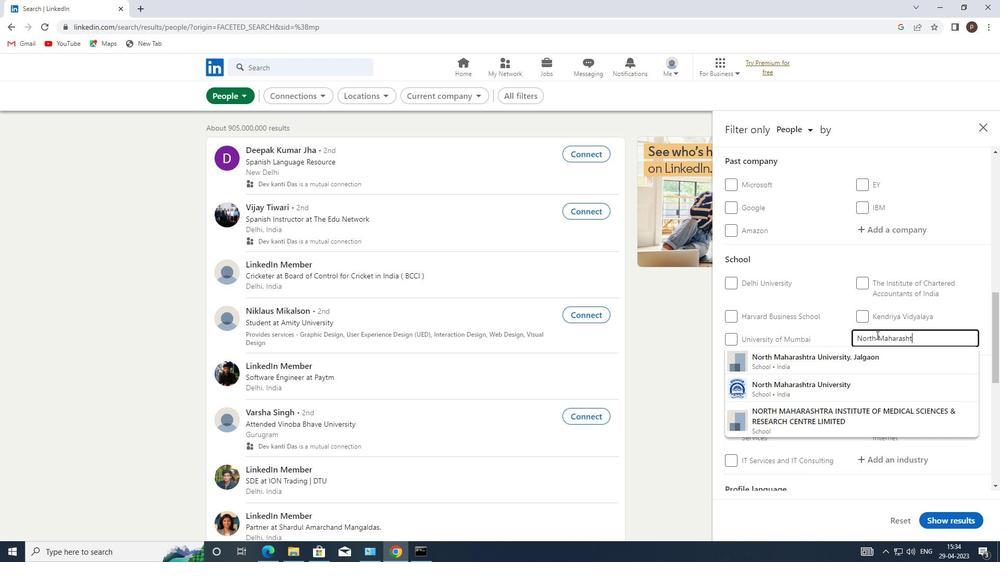 
Action: Mouse moved to (849, 361)
Screenshot: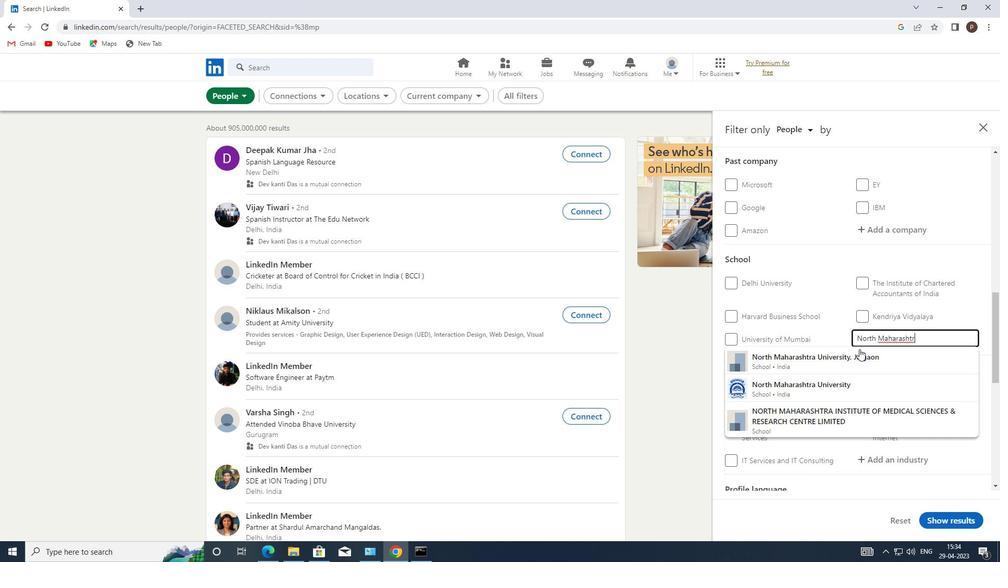 
Action: Mouse pressed left at (849, 361)
Screenshot: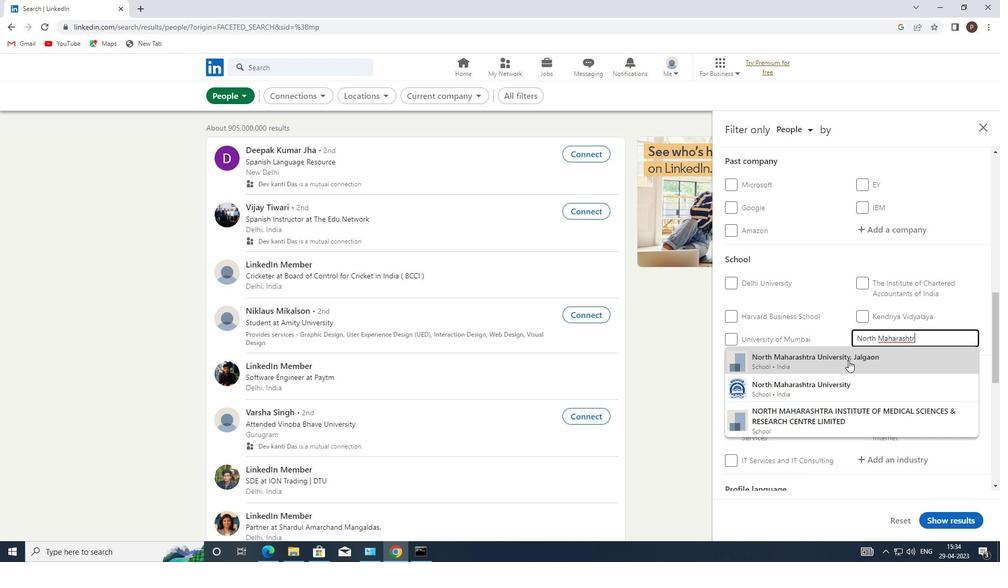 
Action: Mouse moved to (841, 348)
Screenshot: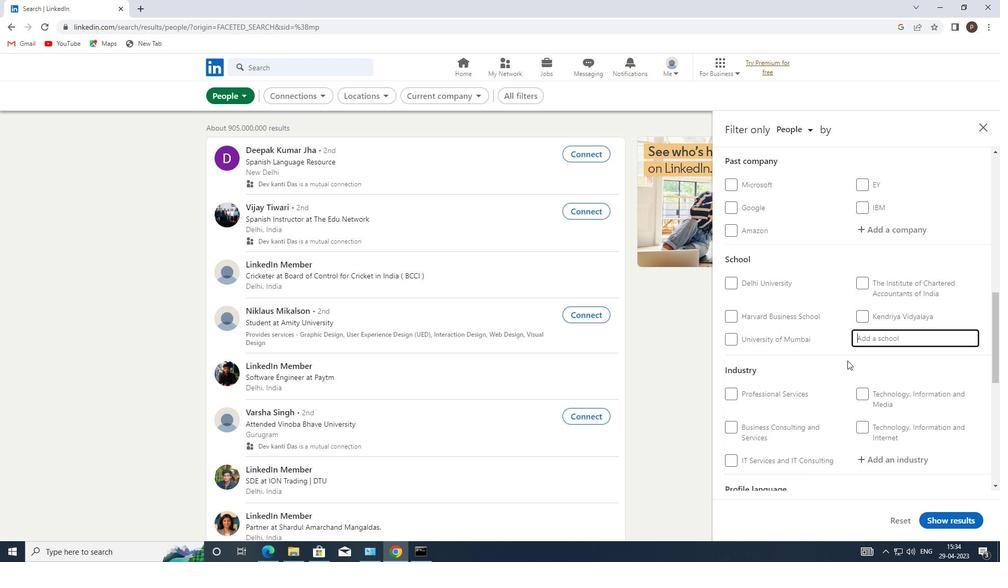 
Action: Mouse scrolled (841, 347) with delta (0, 0)
Screenshot: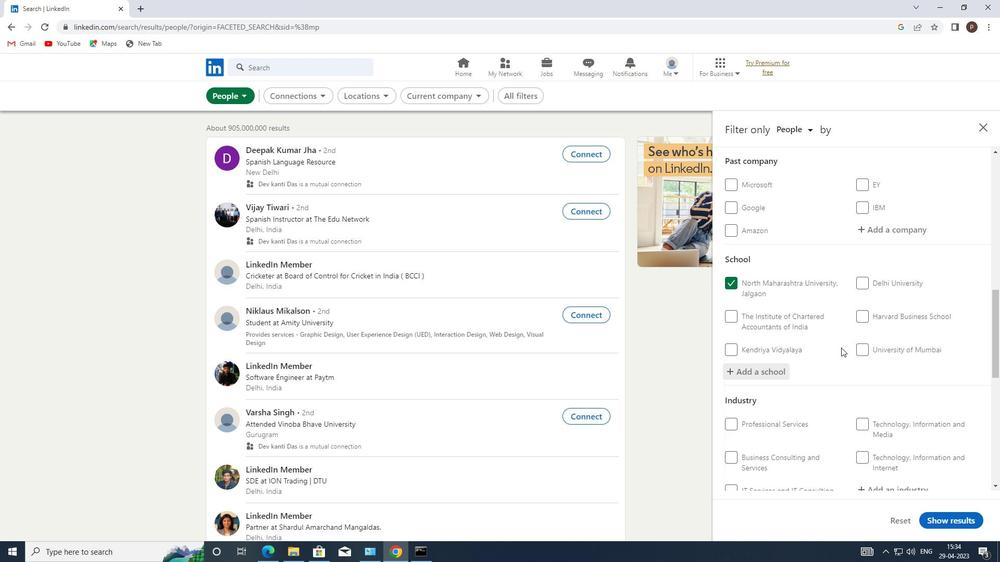 
Action: Mouse scrolled (841, 347) with delta (0, 0)
Screenshot: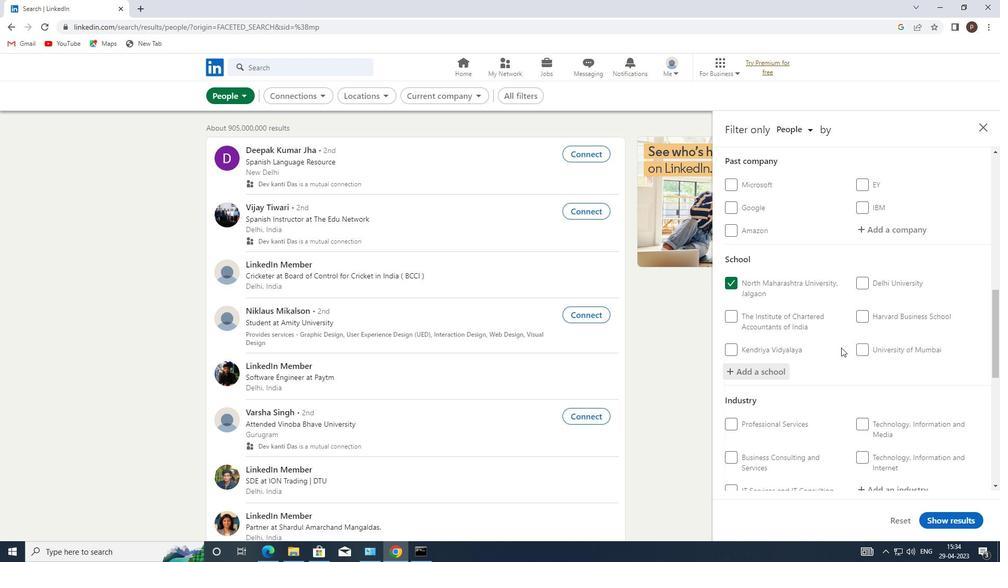 
Action: Mouse scrolled (841, 347) with delta (0, 0)
Screenshot: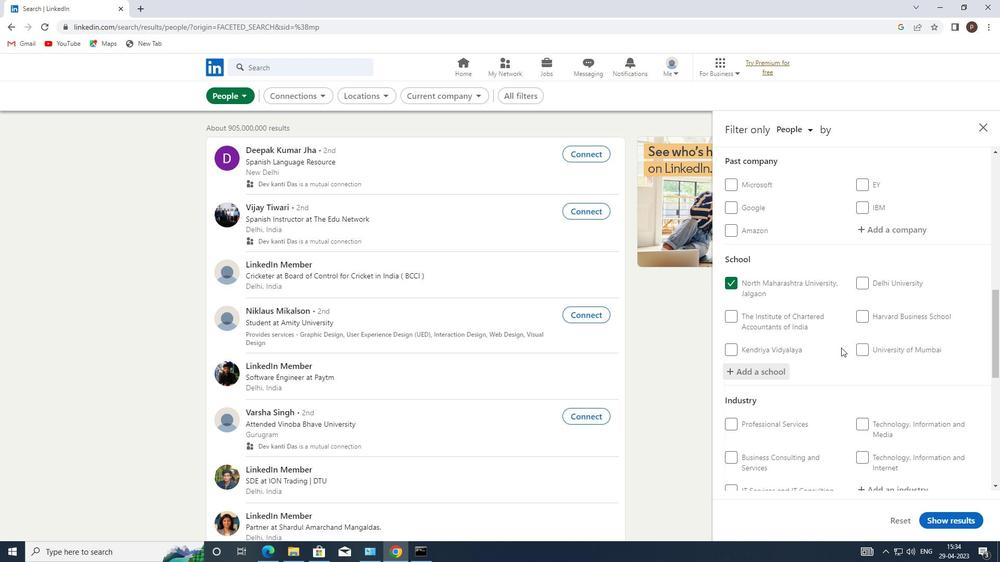 
Action: Mouse moved to (869, 328)
Screenshot: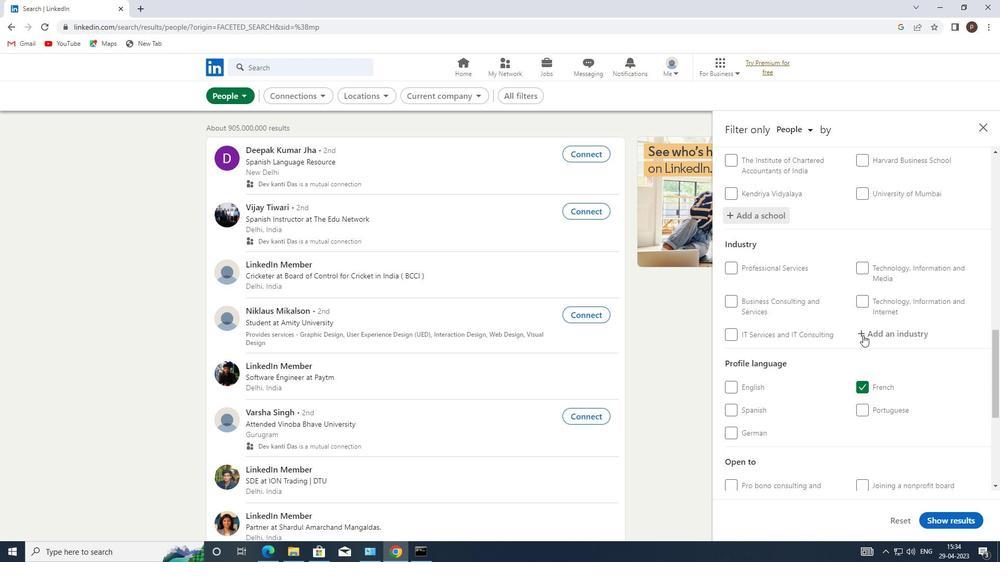 
Action: Mouse pressed left at (869, 328)
Screenshot: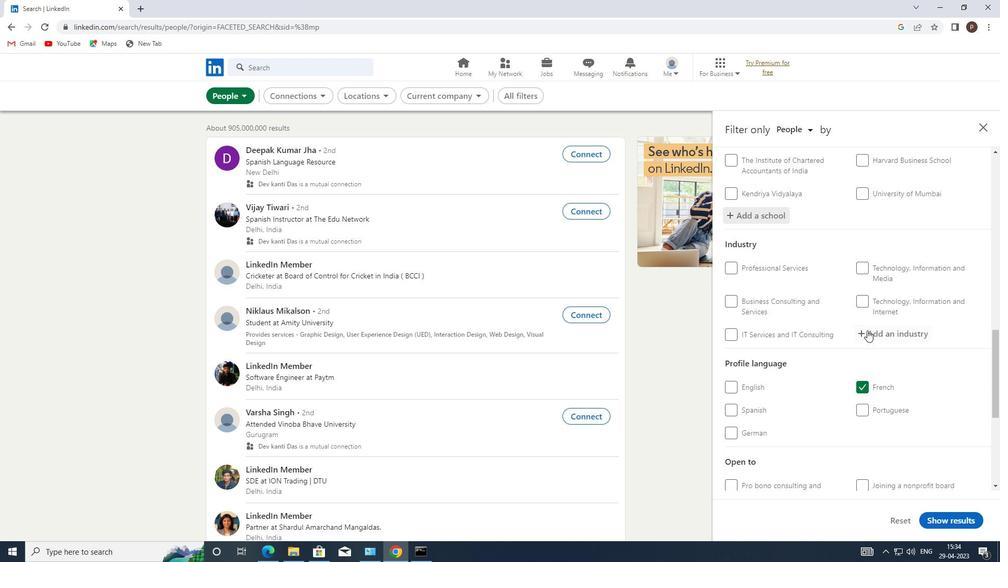 
Action: Mouse pressed left at (869, 328)
Screenshot: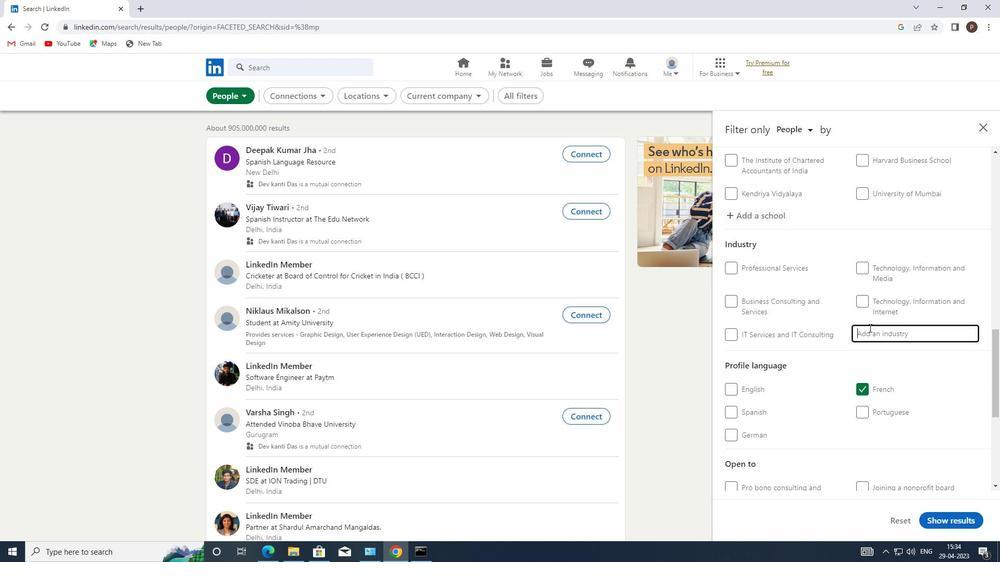 
Action: Key pressed <Key.caps_lock>U<Key.caps_lock>TILI
Screenshot: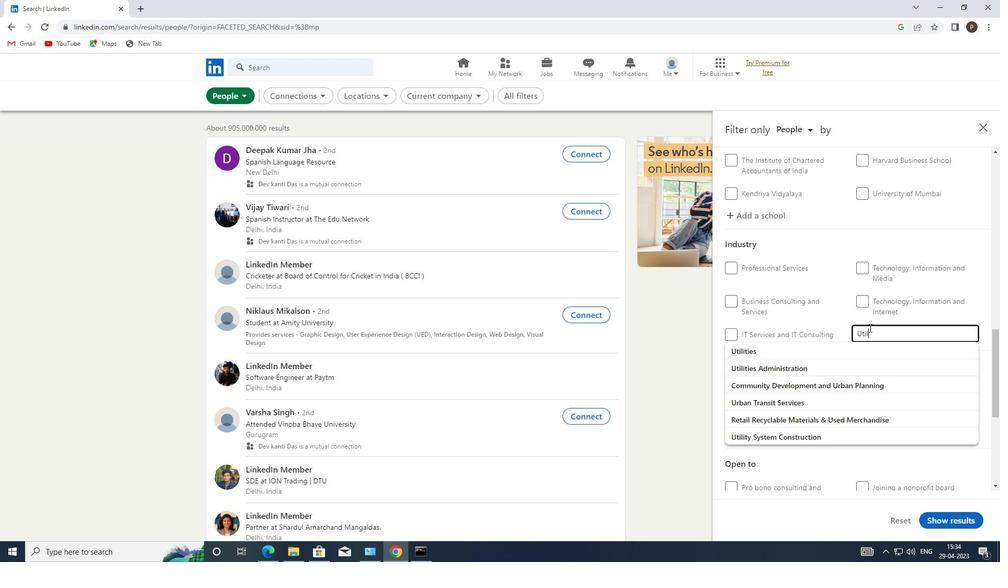 
Action: Mouse moved to (792, 345)
Screenshot: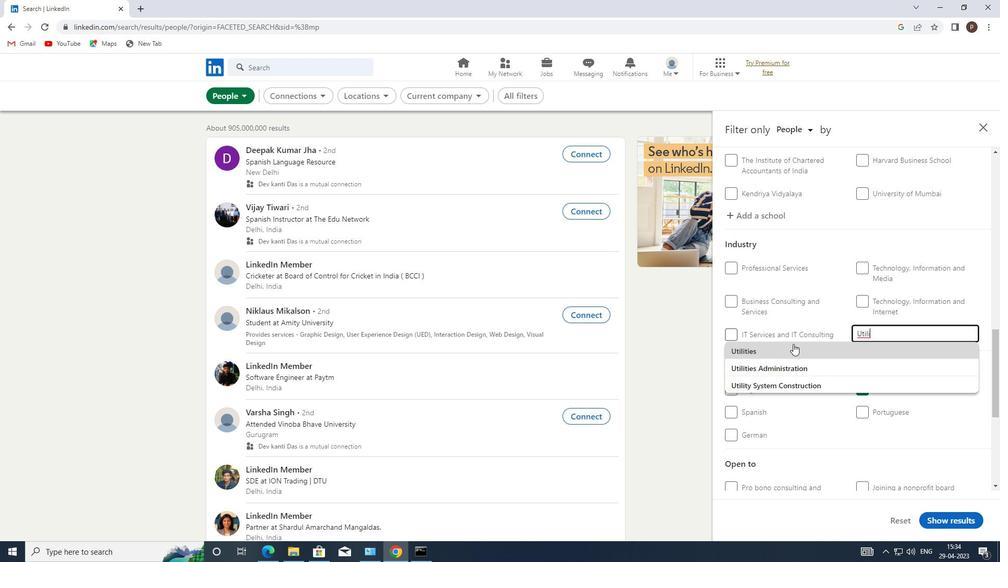 
Action: Mouse pressed left at (792, 345)
Screenshot: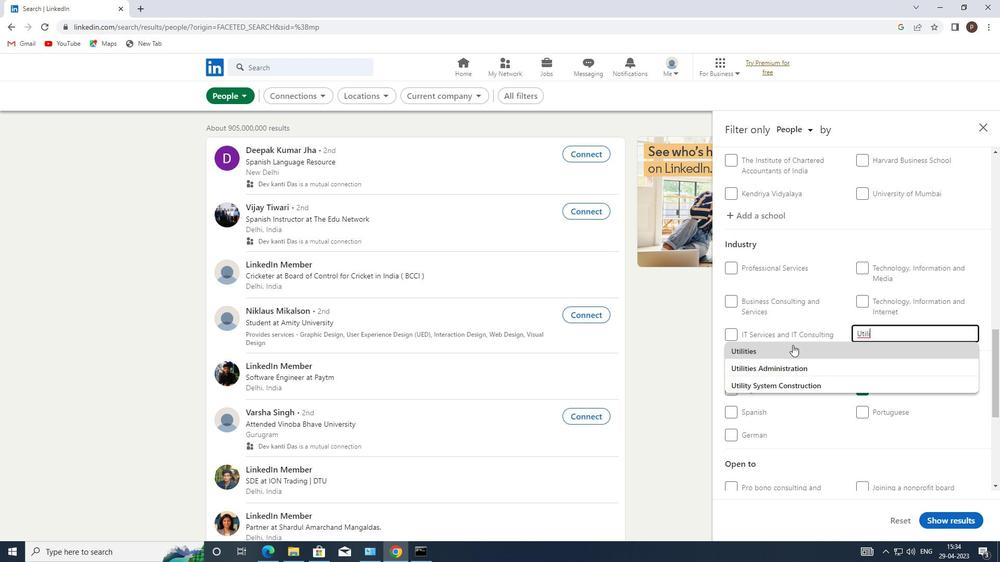 
Action: Mouse moved to (791, 344)
Screenshot: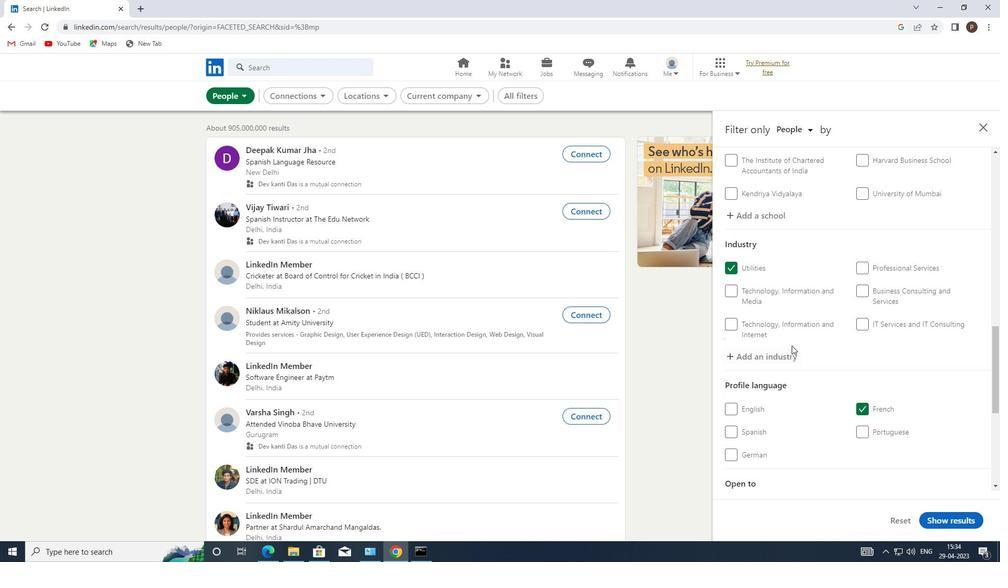 
Action: Mouse scrolled (791, 343) with delta (0, 0)
Screenshot: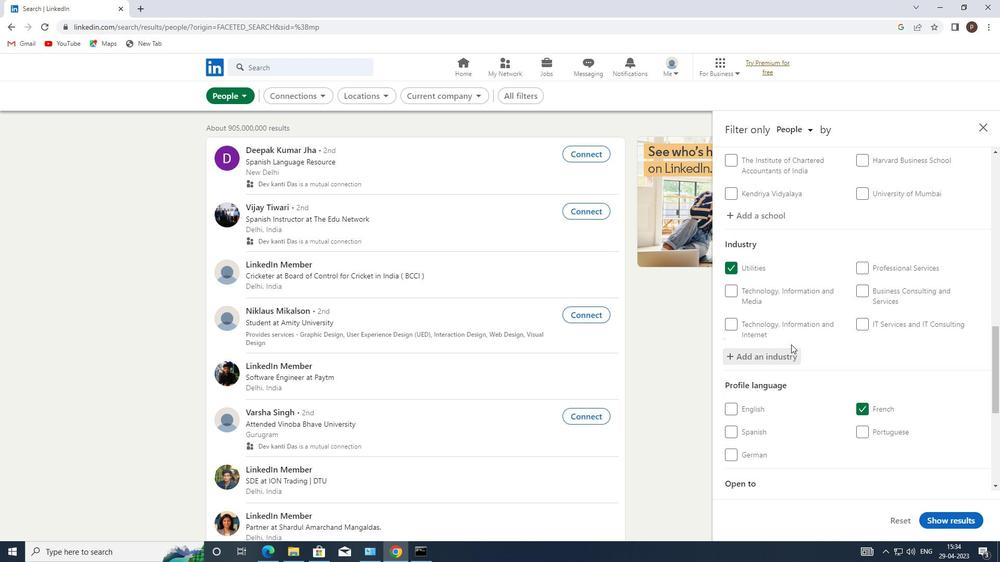 
Action: Mouse scrolled (791, 343) with delta (0, 0)
Screenshot: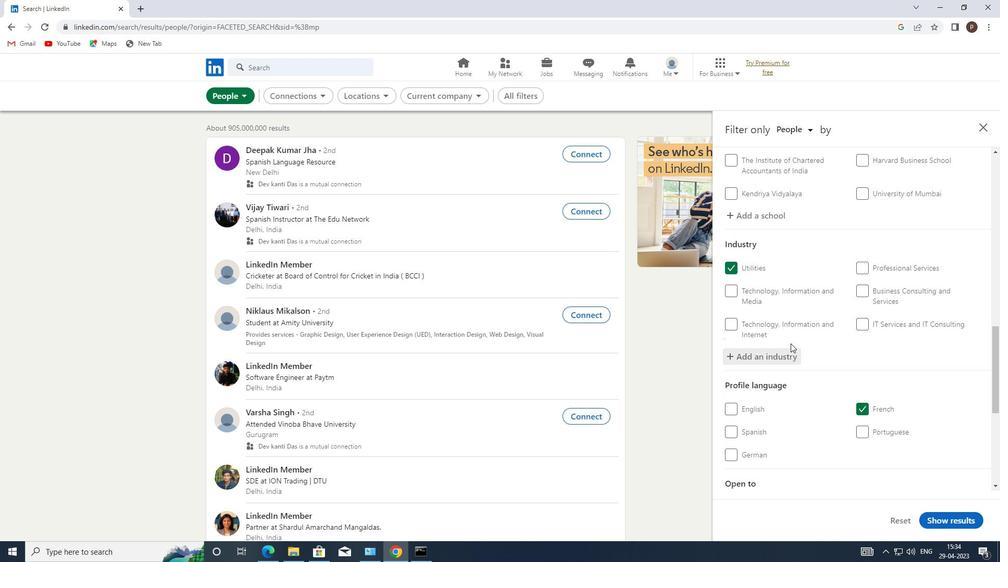 
Action: Mouse scrolled (791, 343) with delta (0, 0)
Screenshot: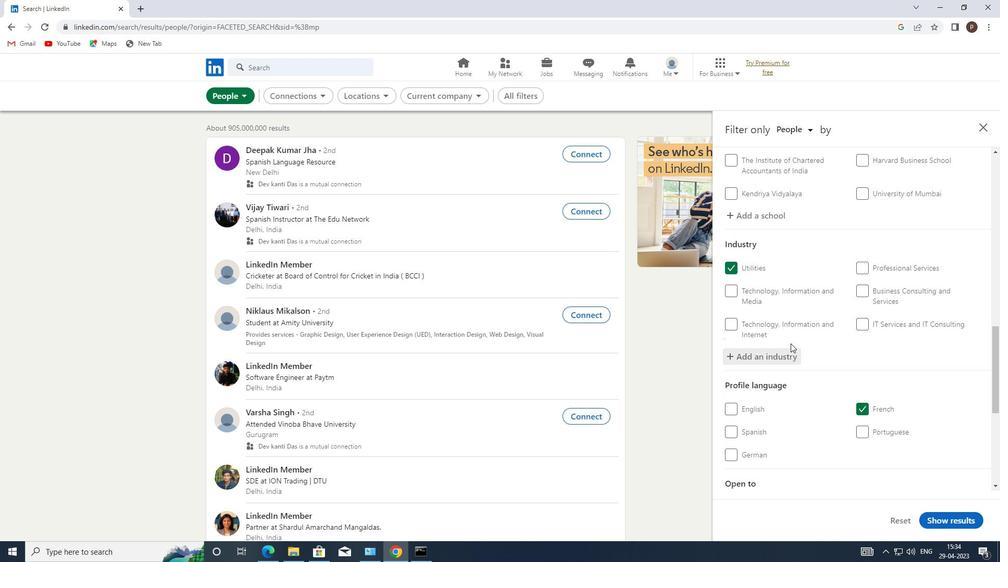 
Action: Mouse moved to (828, 428)
Screenshot: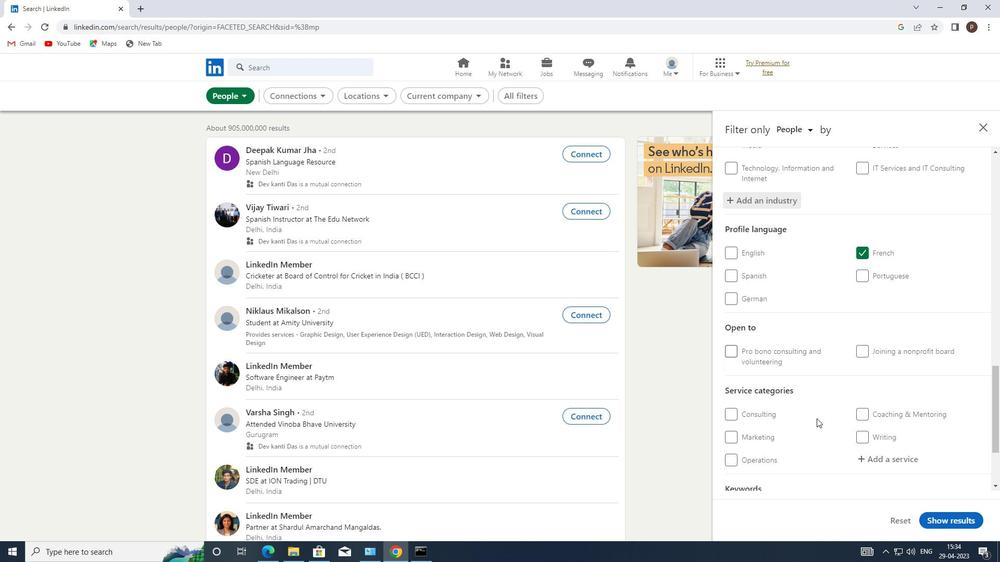 
Action: Mouse scrolled (828, 427) with delta (0, 0)
Screenshot: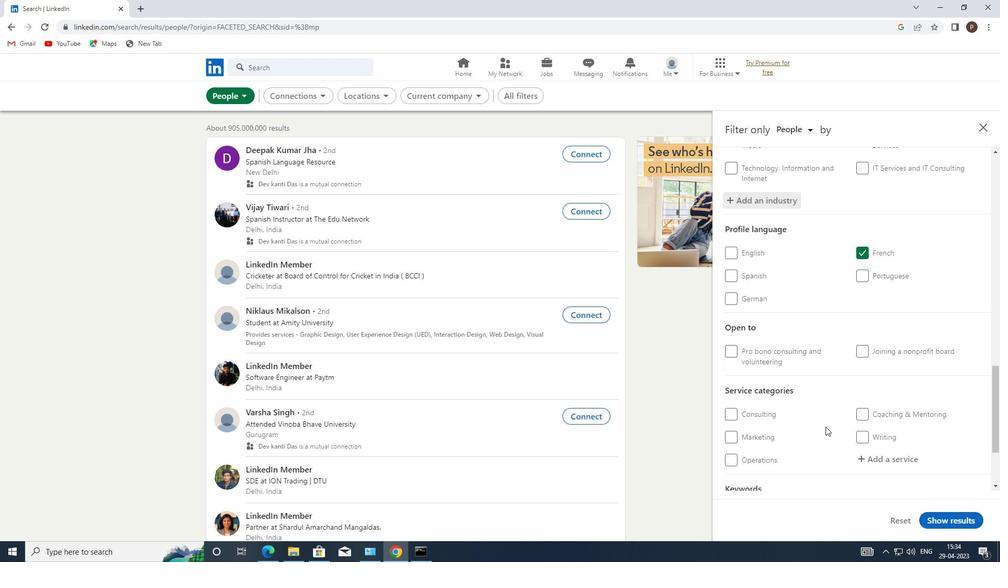 
Action: Mouse moved to (882, 412)
Screenshot: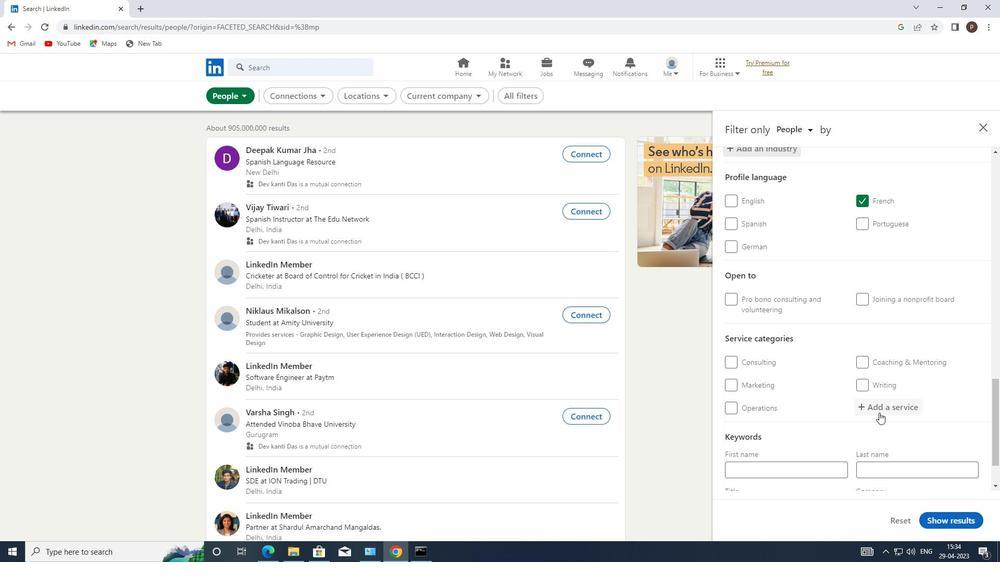 
Action: Mouse pressed left at (882, 412)
Screenshot: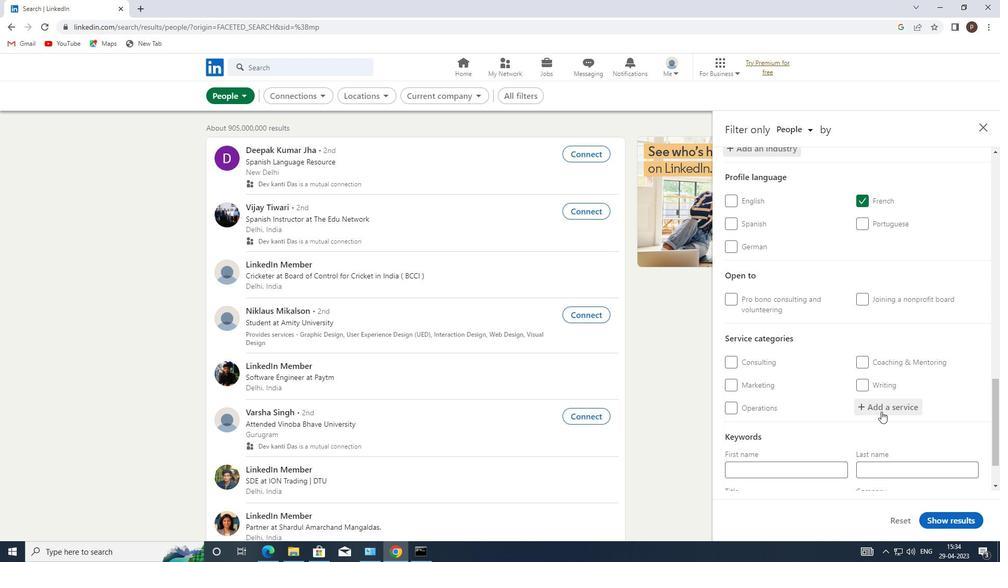 
Action: Mouse pressed left at (882, 412)
Screenshot: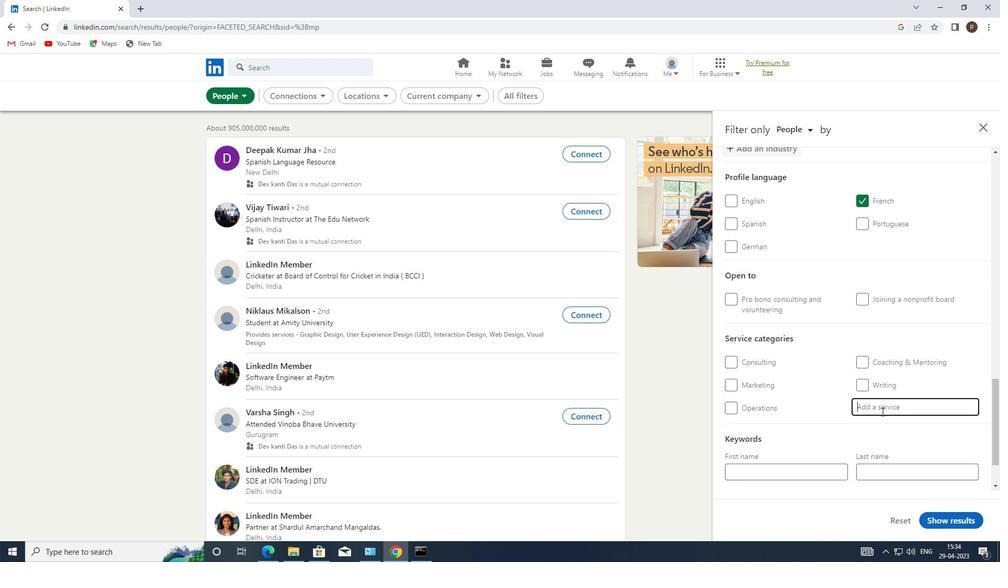 
Action: Key pressed <Key.caps_lock>M<Key.caps_lock>ARKETING<Key.space>
Screenshot: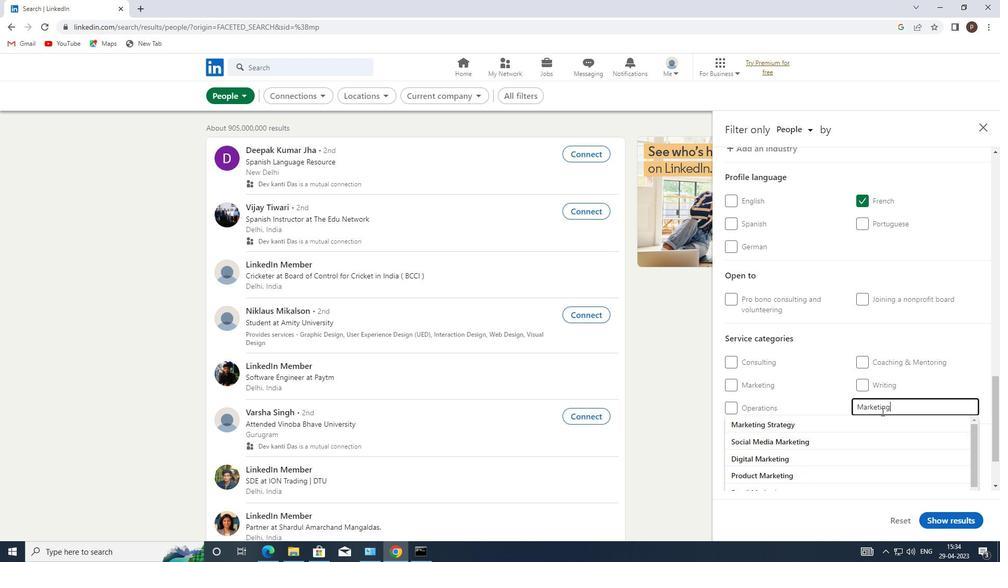 
Action: Mouse moved to (819, 422)
Screenshot: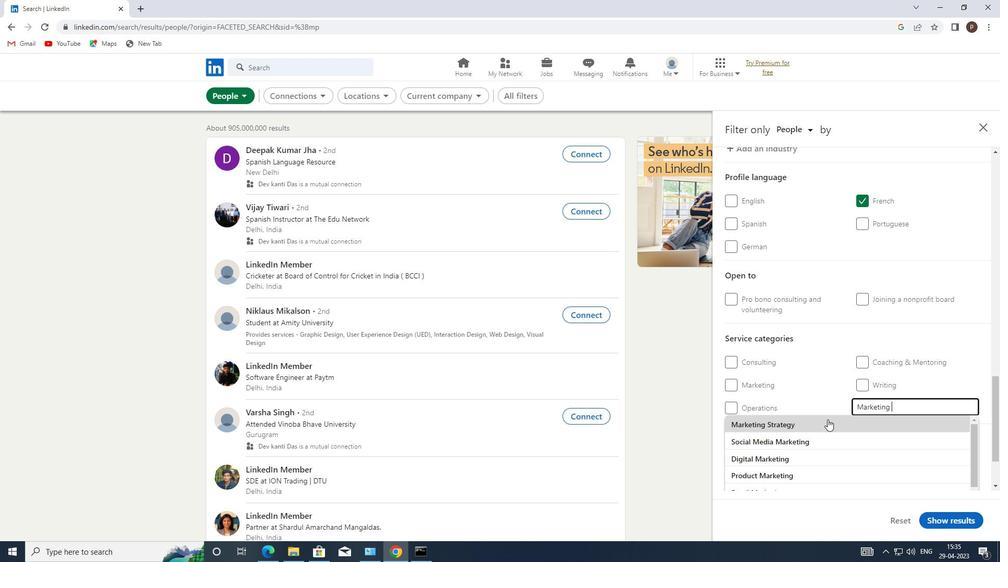 
Action: Mouse scrolled (819, 421) with delta (0, 0)
Screenshot: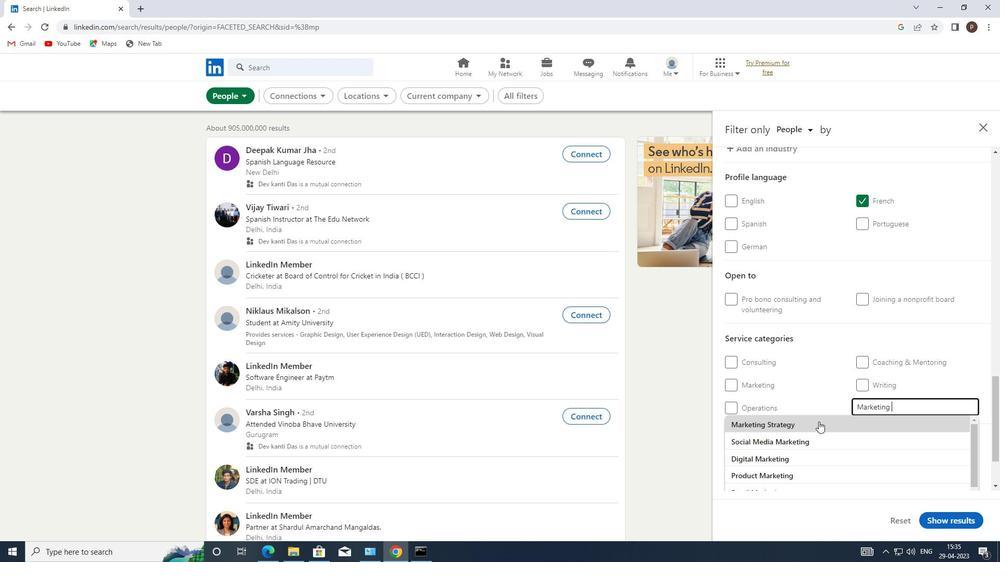 
Action: Mouse moved to (831, 378)
Screenshot: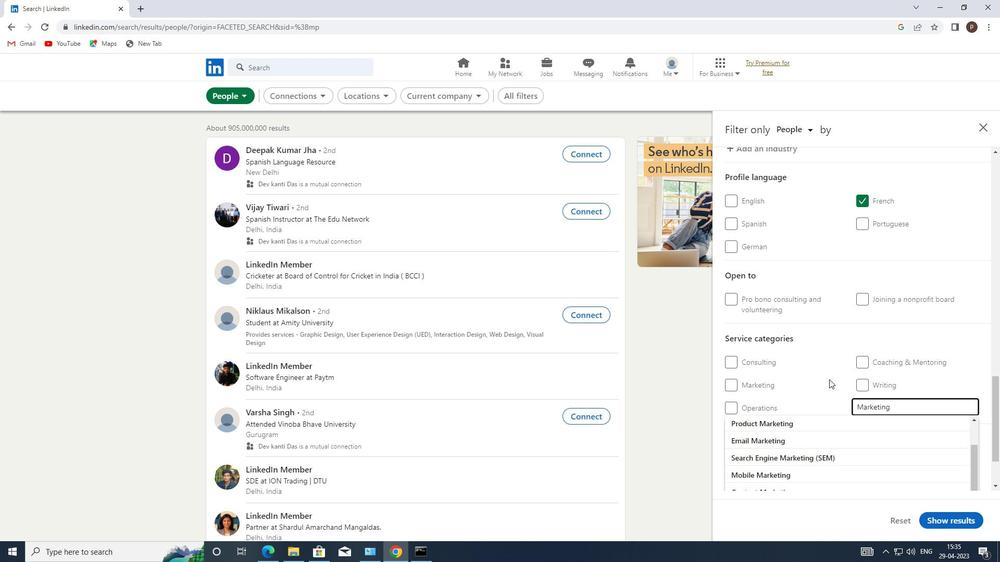 
Action: Key pressed <Key.enter>
Screenshot: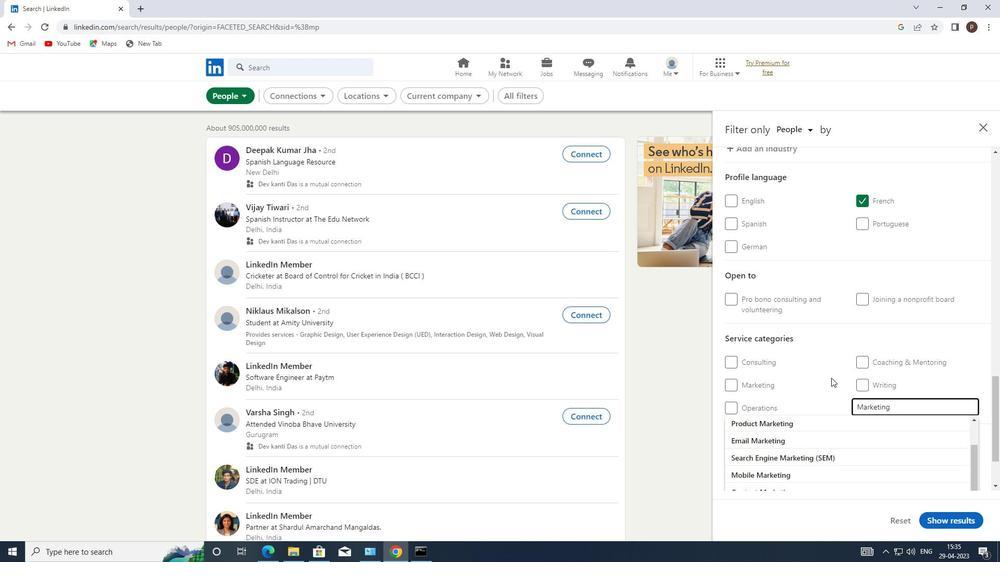 
Action: Mouse moved to (831, 391)
Screenshot: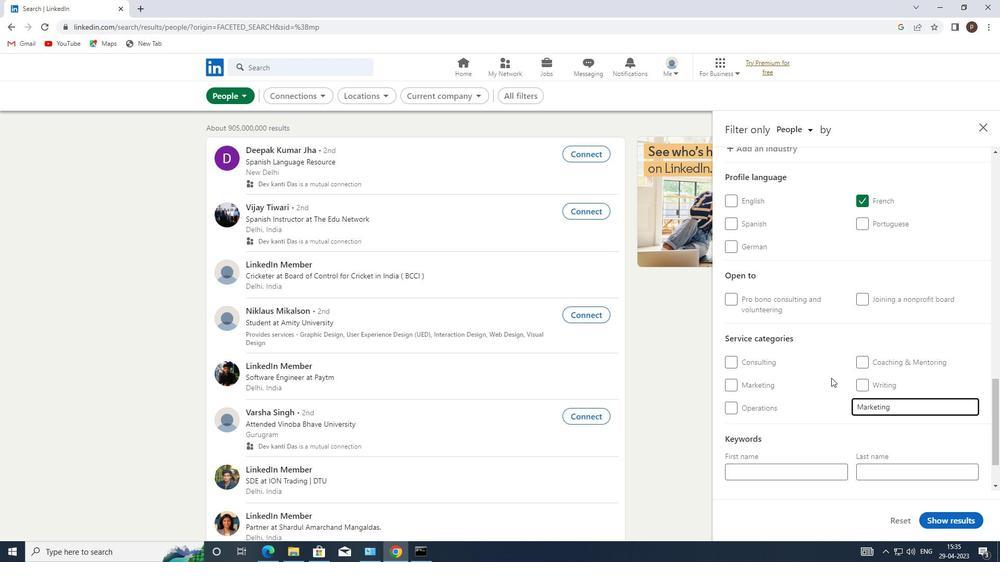 
Action: Mouse scrolled (831, 390) with delta (0, 0)
Screenshot: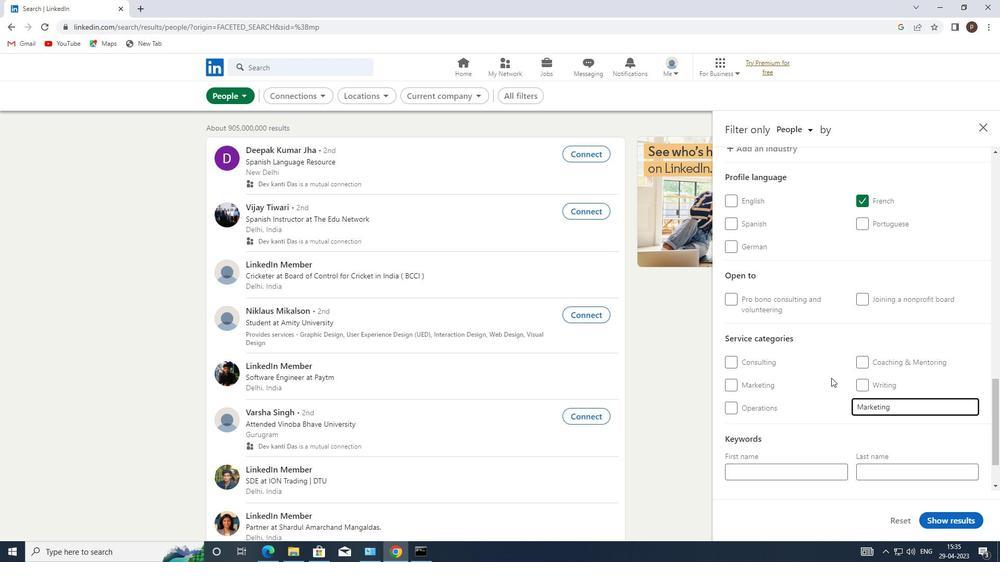 
Action: Mouse moved to (831, 394)
Screenshot: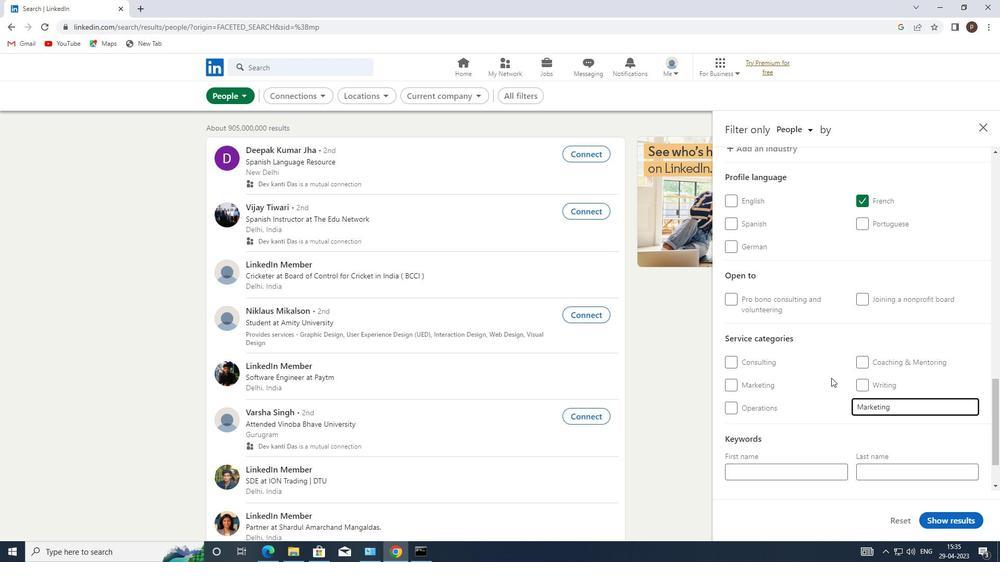 
Action: Mouse scrolled (831, 393) with delta (0, 0)
Screenshot: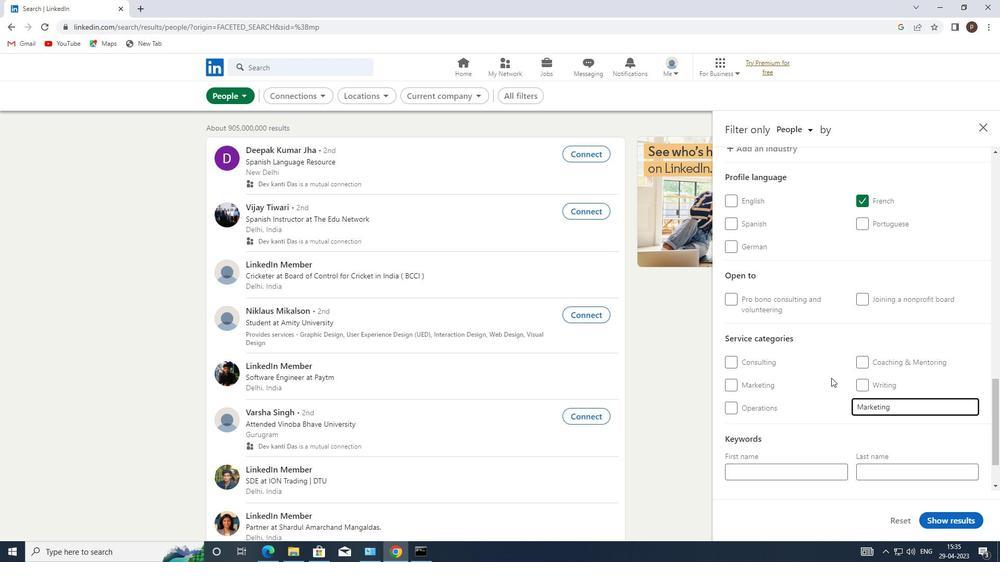 
Action: Mouse moved to (830, 397)
Screenshot: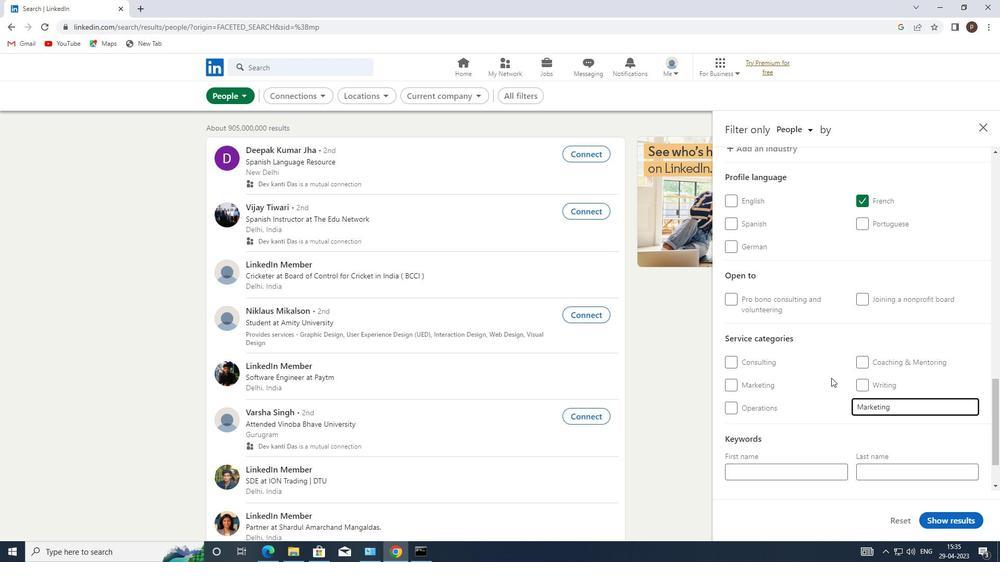 
Action: Mouse scrolled (830, 396) with delta (0, 0)
Screenshot: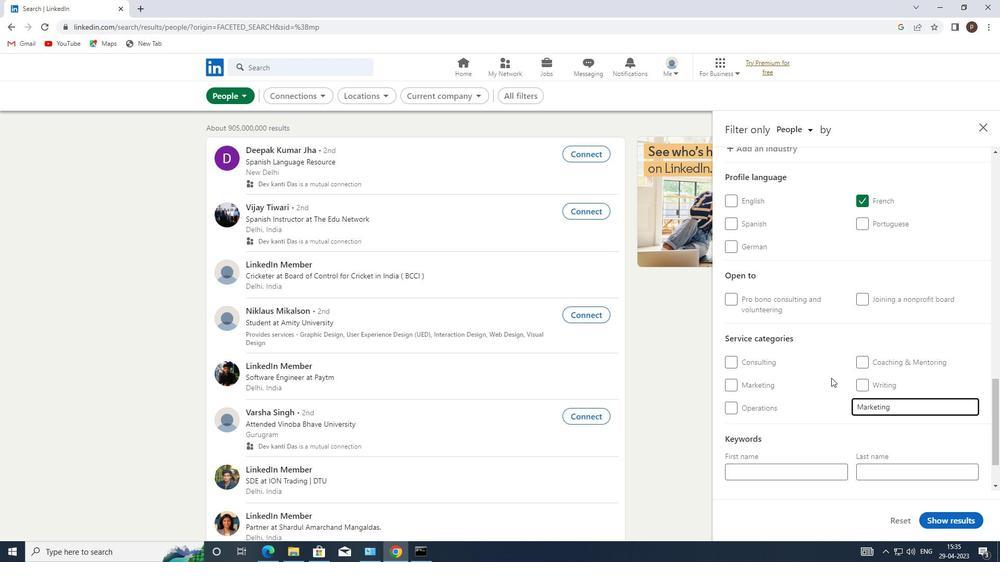
Action: Mouse moved to (782, 443)
Screenshot: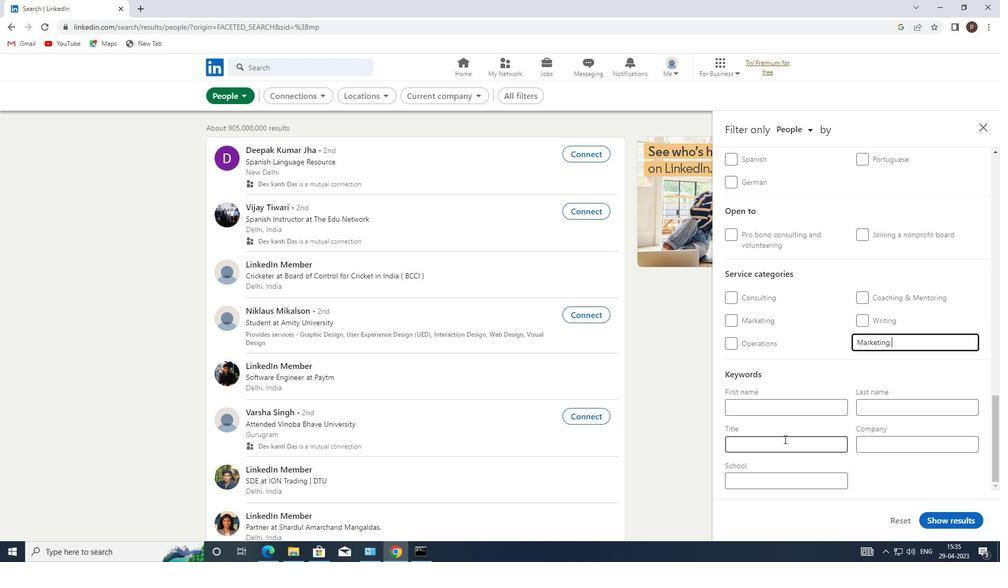 
Action: Mouse pressed left at (782, 443)
Screenshot: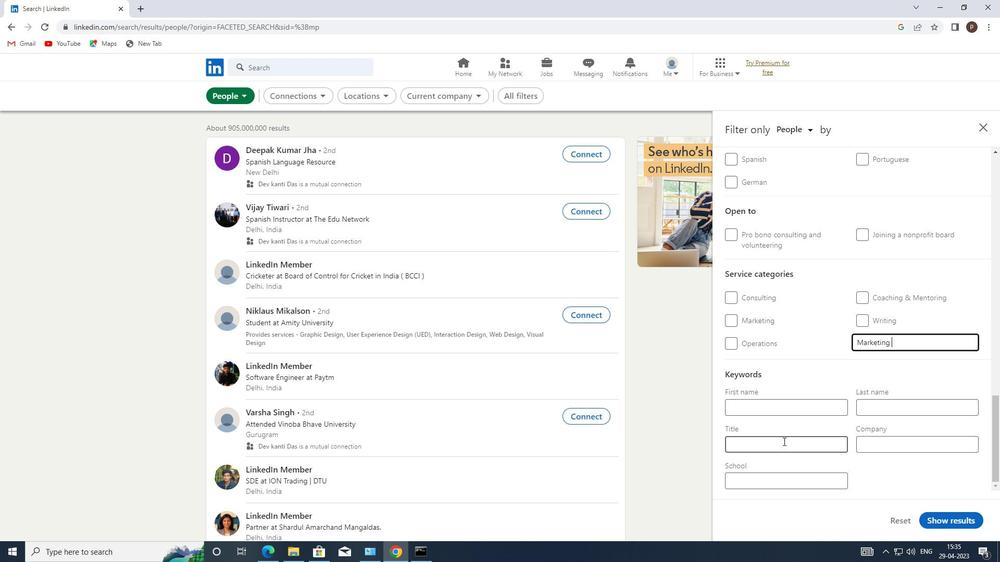 
Action: Key pressed <Key.caps_lock>
Screenshot: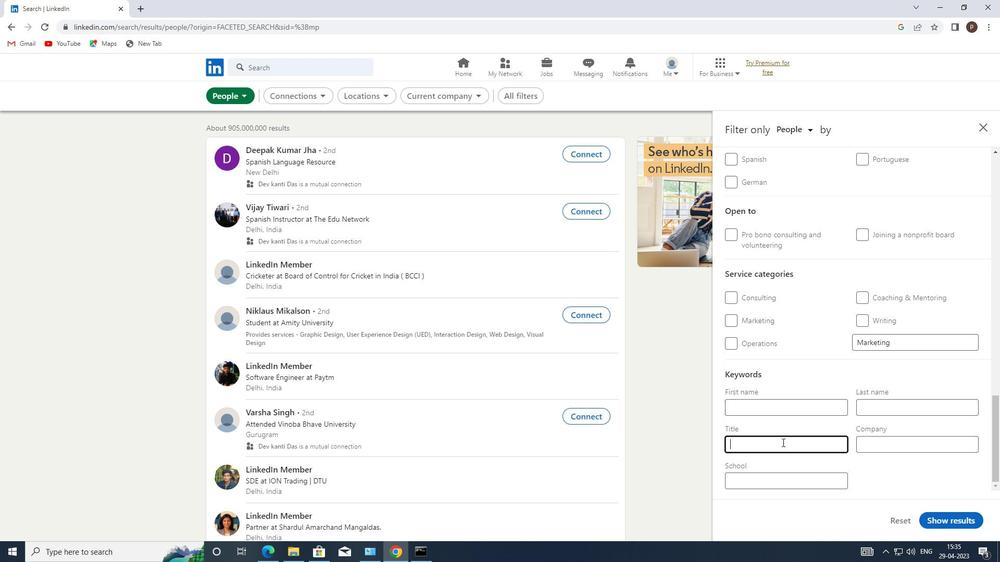 
Action: Mouse moved to (782, 443)
Screenshot: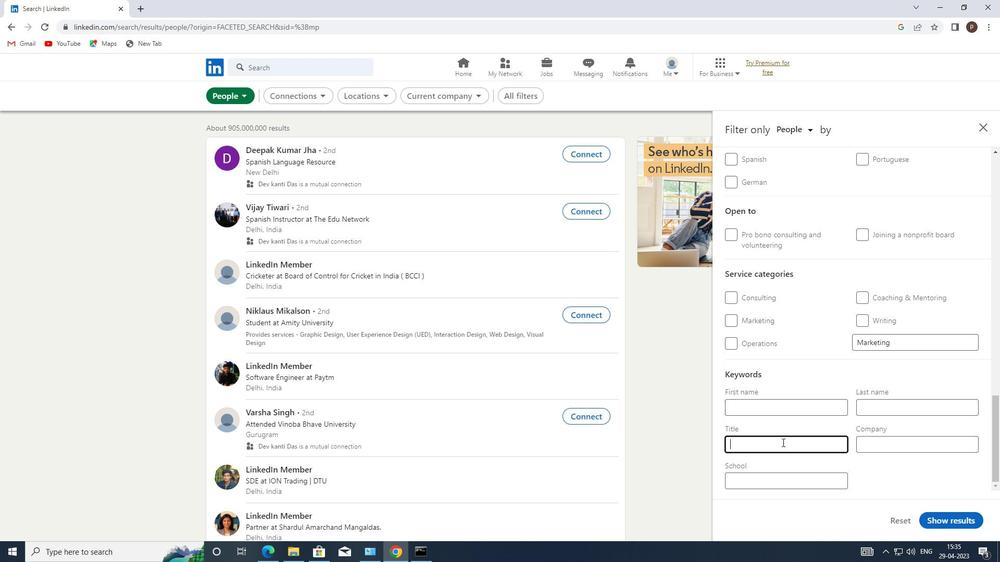 
Action: Key pressed V<Key.caps_lock>IDEO<Key.space><Key.caps_lock>E<Key.caps_lock>DITOR<Key.space>
Screenshot: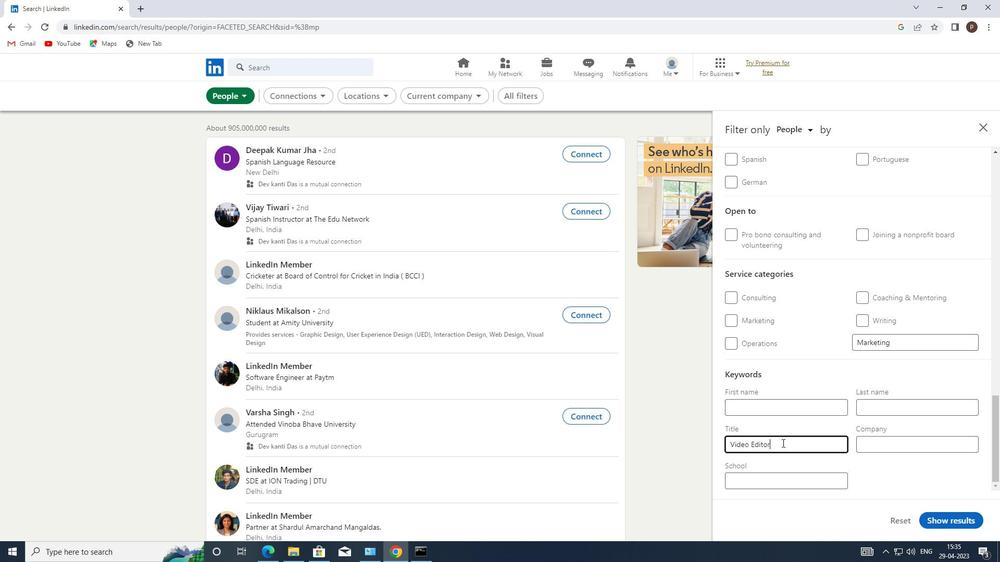 
Action: Mouse moved to (950, 519)
Screenshot: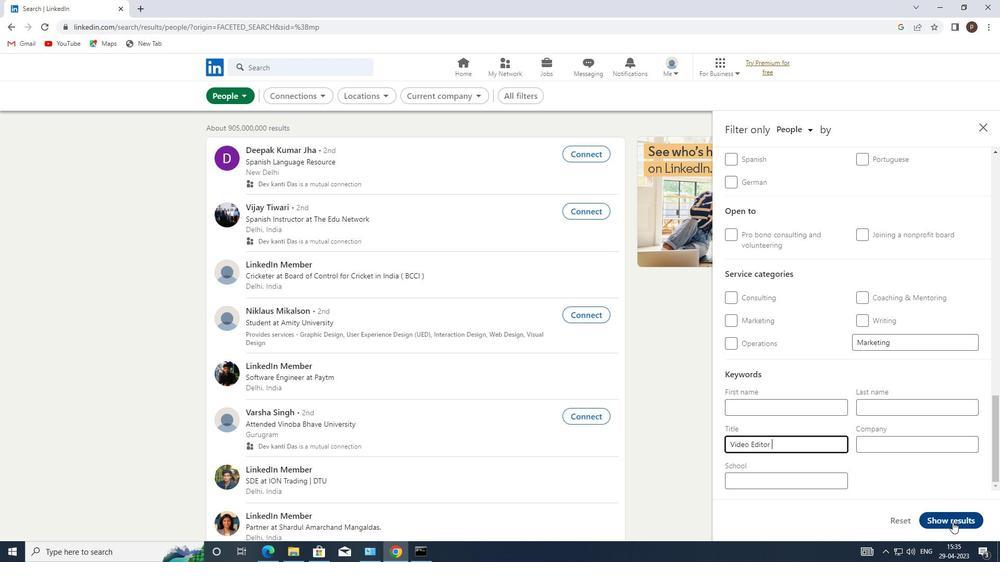 
Action: Mouse pressed left at (950, 519)
Screenshot: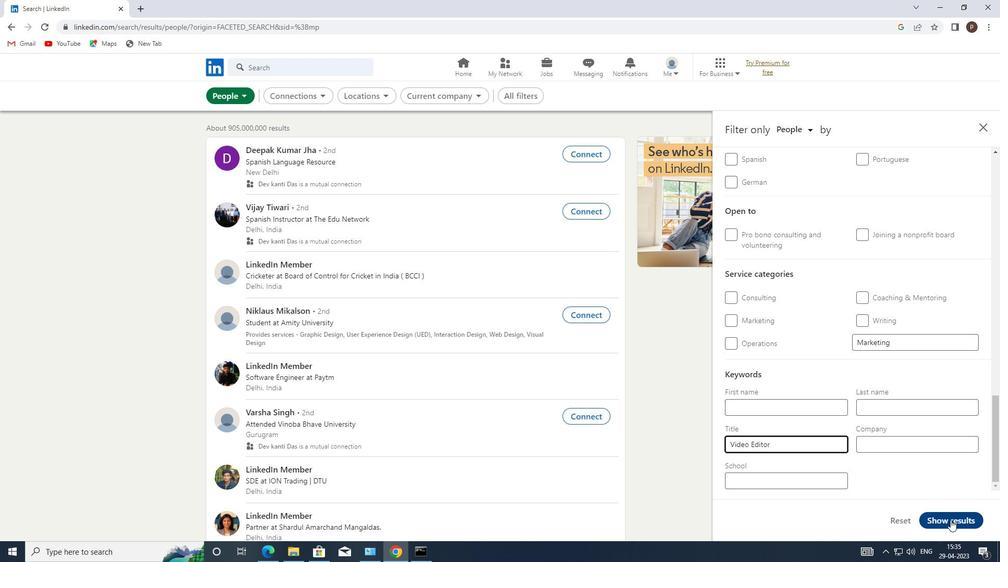 
